 Task: Add a signature Kenneth Davis containing With sincere appreciation and gratitude, Kenneth Davis to email address softage.9@softage.net and add a folder Product development
Action: Mouse moved to (105, 141)
Screenshot: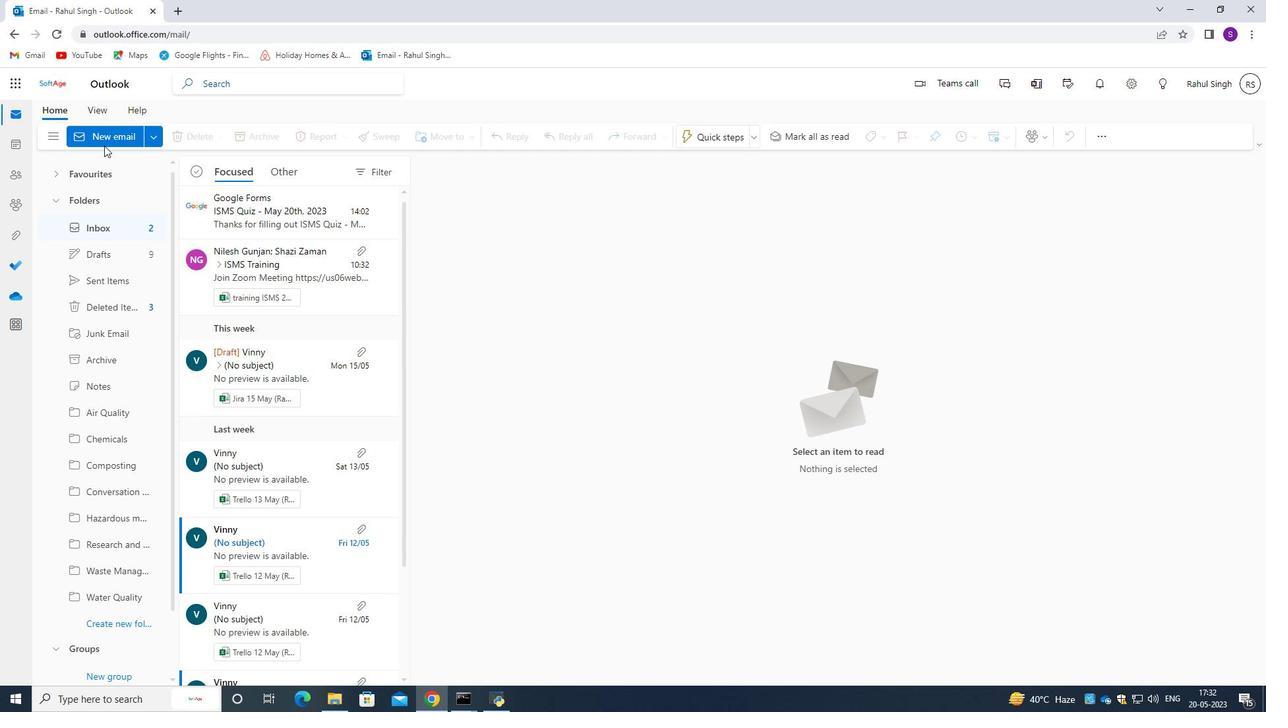 
Action: Mouse pressed left at (105, 141)
Screenshot: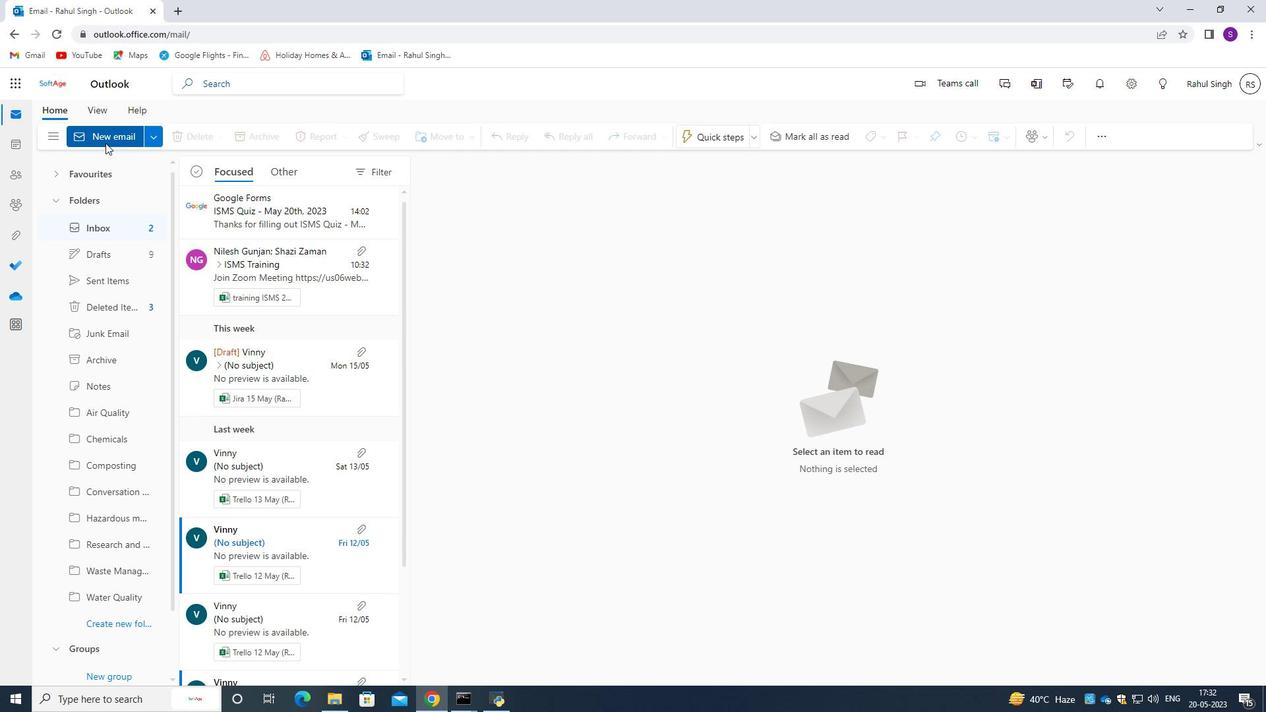 
Action: Mouse moved to (531, 215)
Screenshot: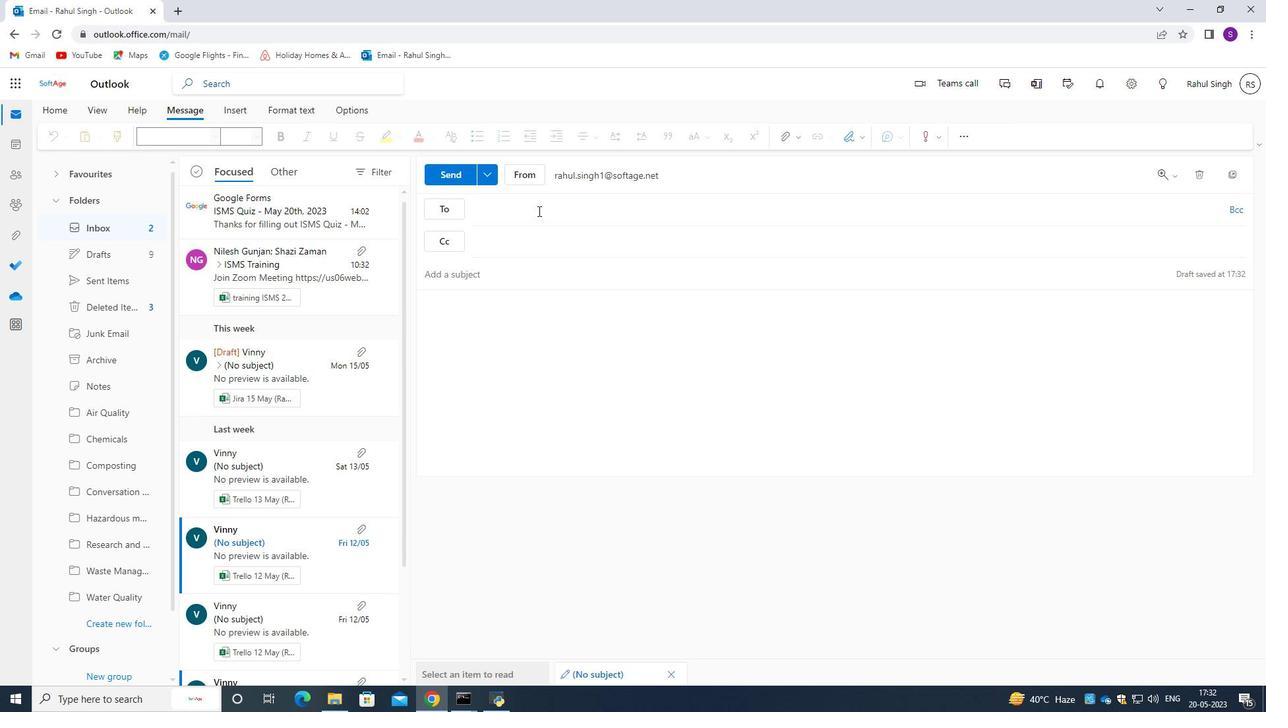 
Action: Mouse pressed left at (531, 215)
Screenshot: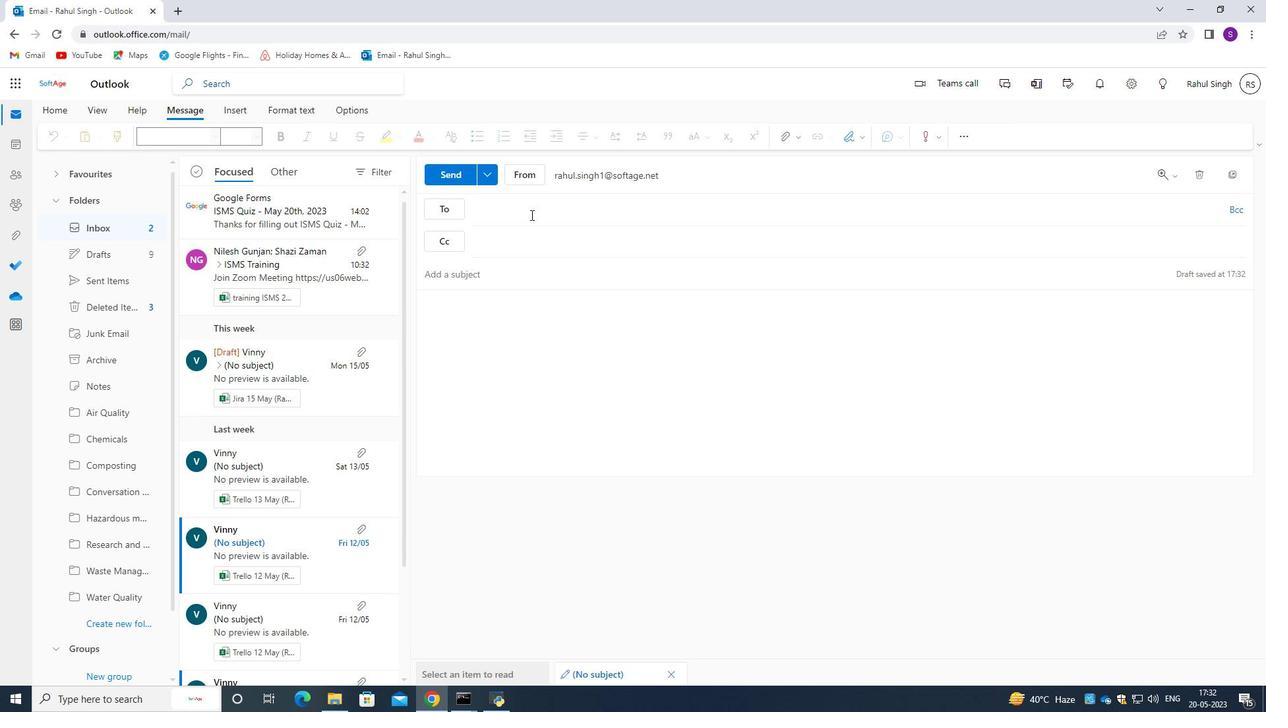 
Action: Mouse moved to (804, 412)
Screenshot: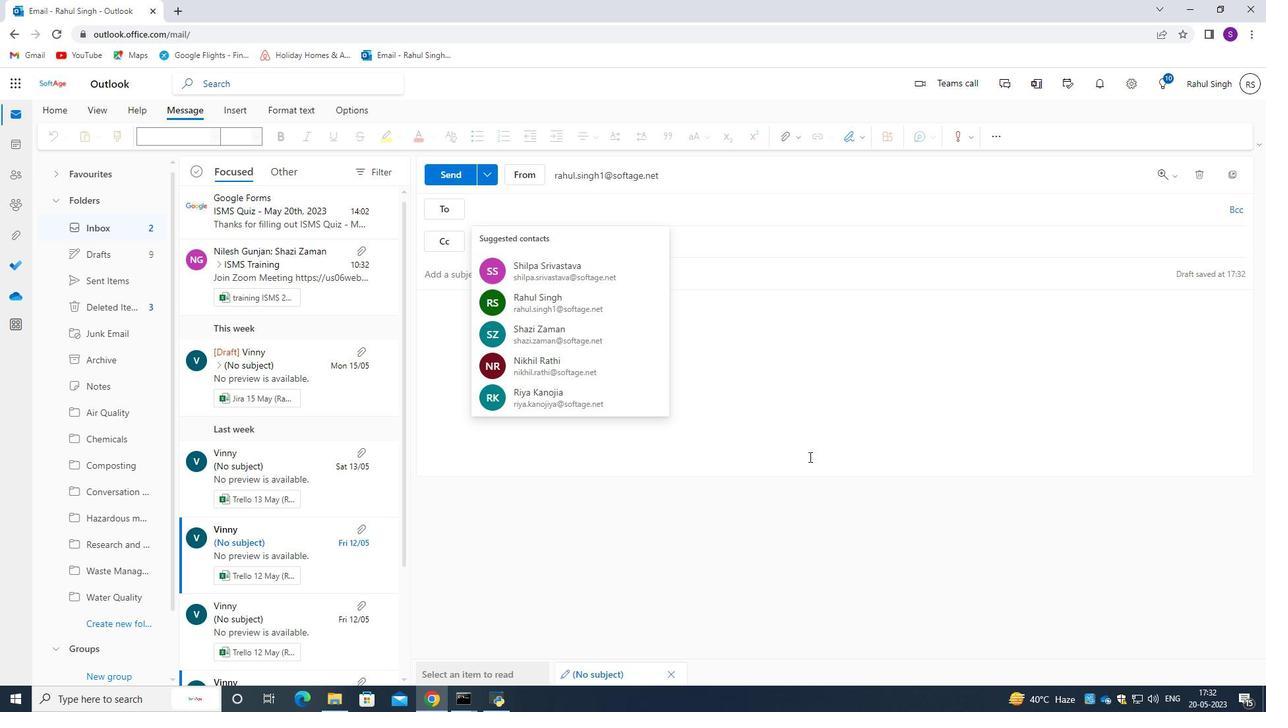 
Action: Mouse pressed left at (804, 412)
Screenshot: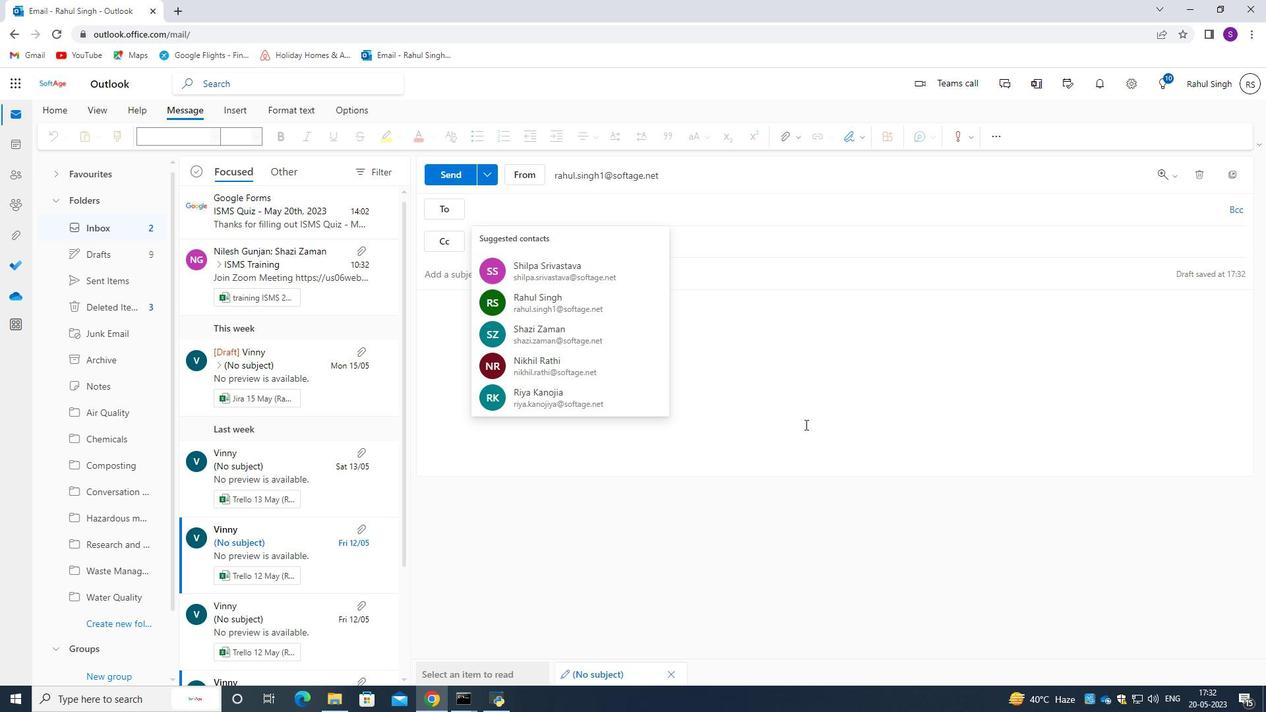 
Action: Mouse moved to (862, 137)
Screenshot: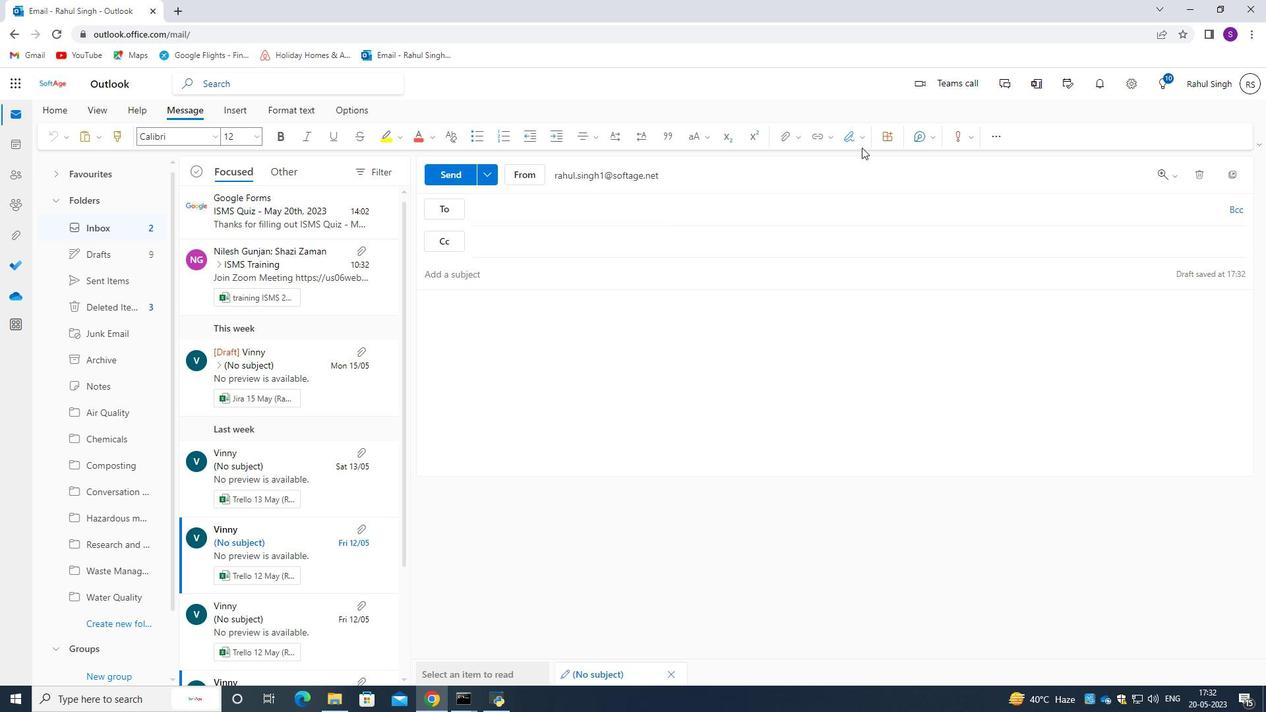 
Action: Mouse pressed left at (862, 137)
Screenshot: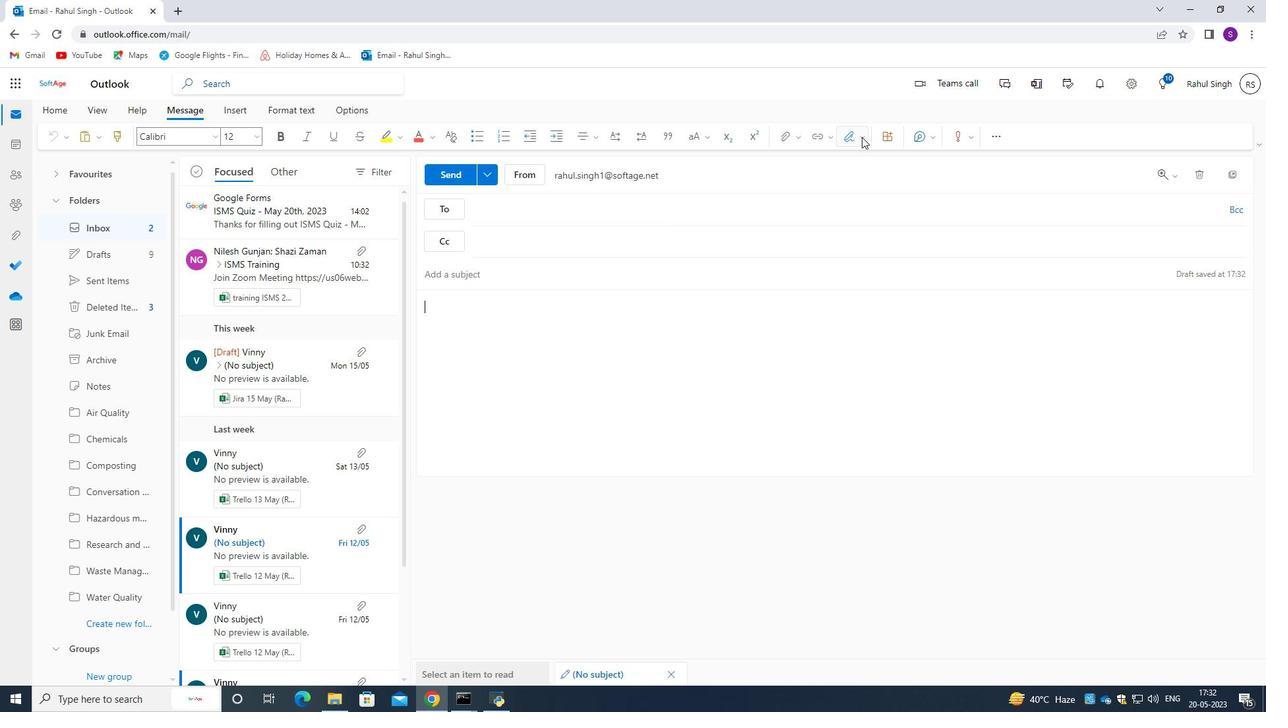 
Action: Mouse moved to (851, 213)
Screenshot: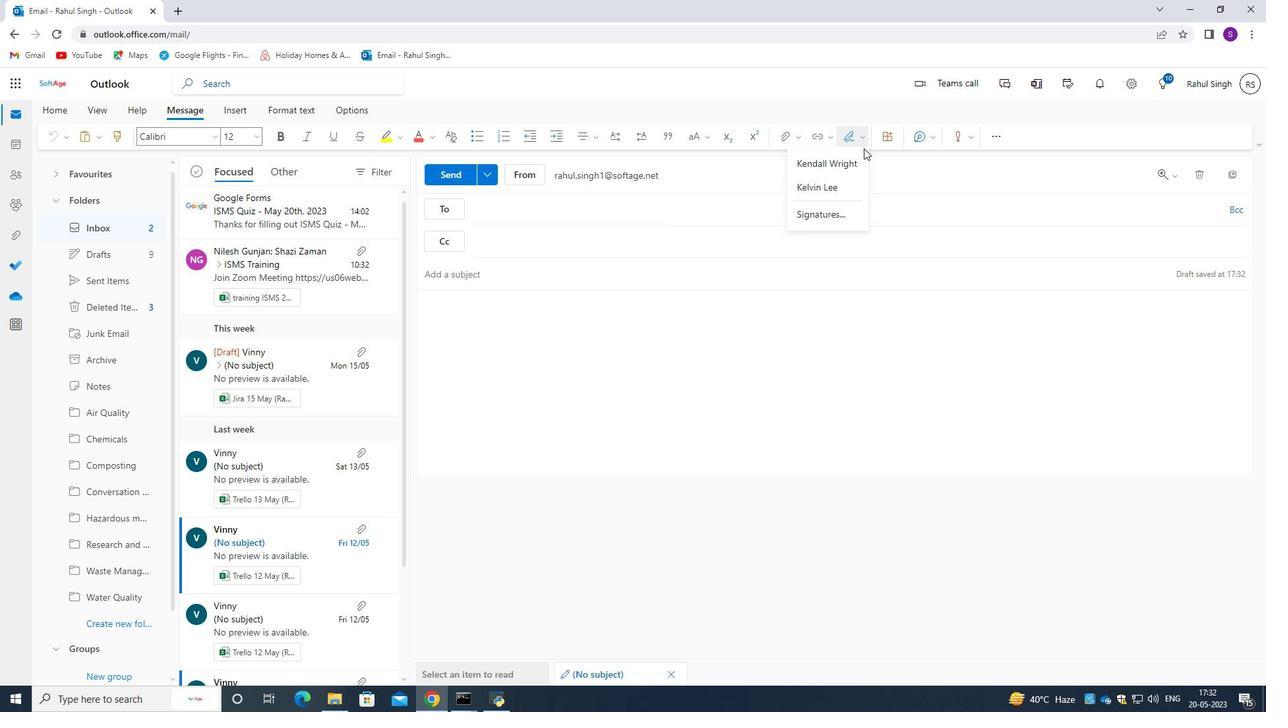 
Action: Mouse pressed left at (851, 213)
Screenshot: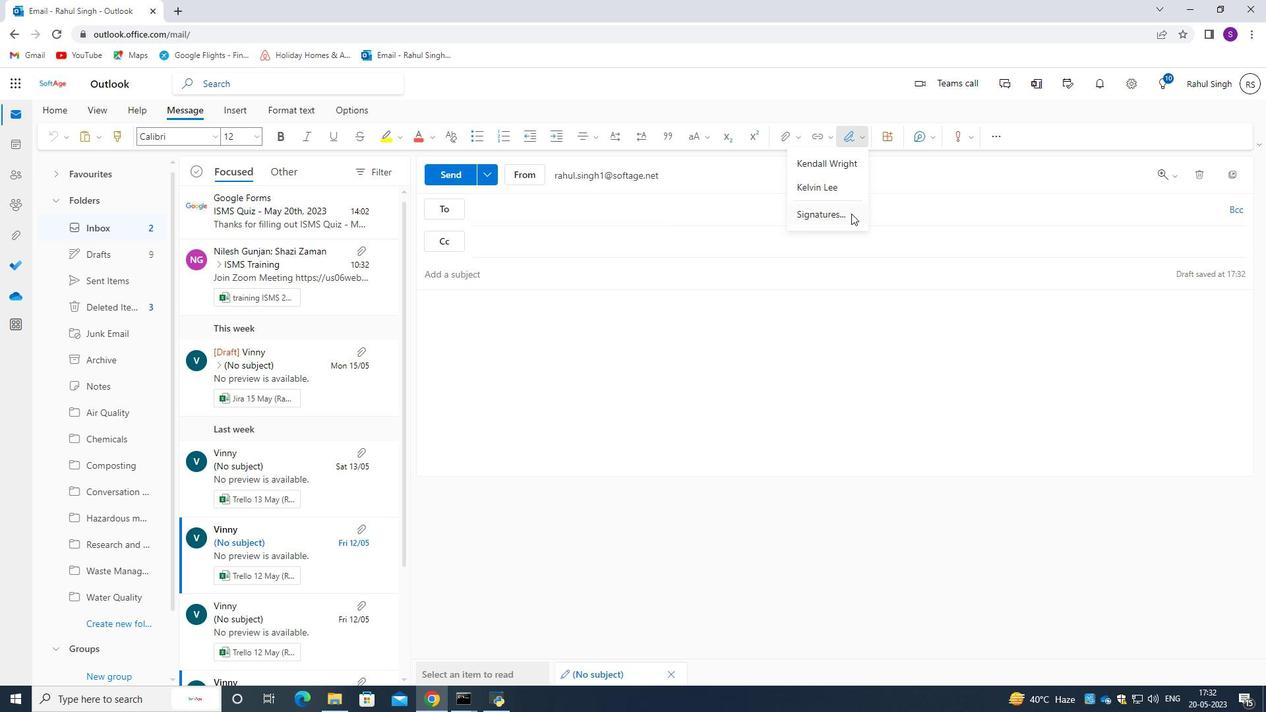 
Action: Mouse moved to (559, 217)
Screenshot: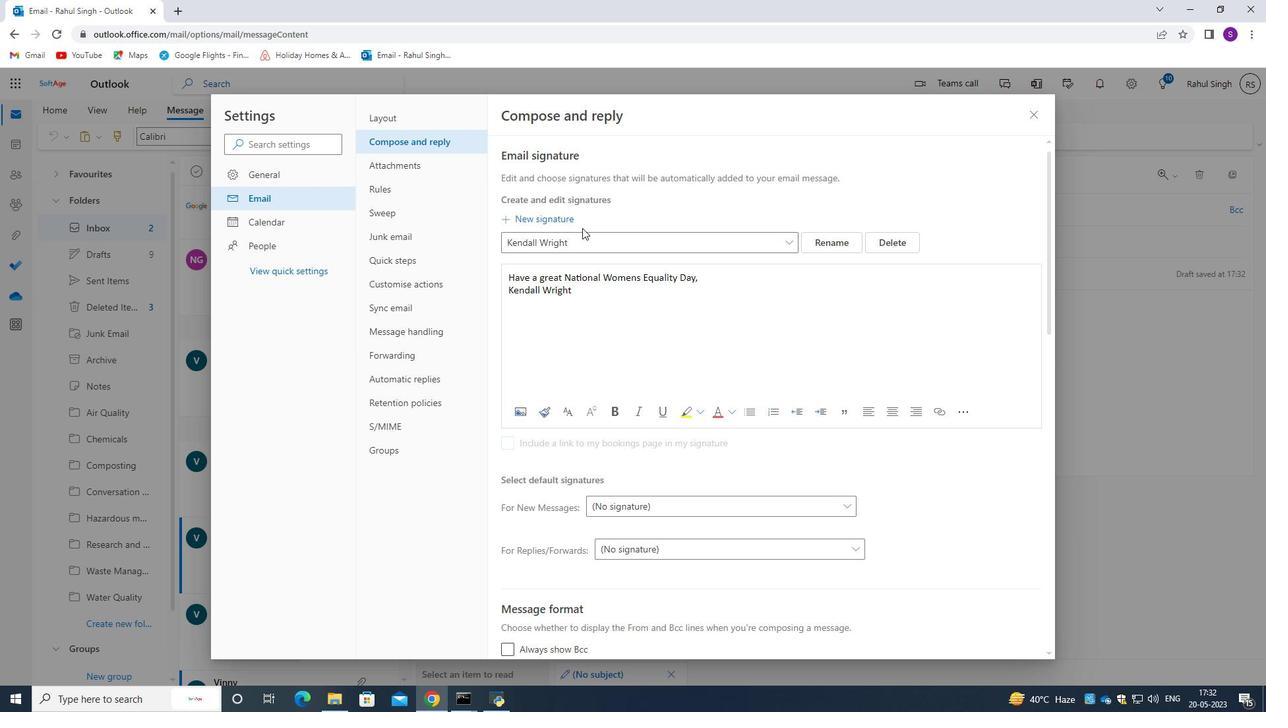 
Action: Mouse pressed left at (559, 217)
Screenshot: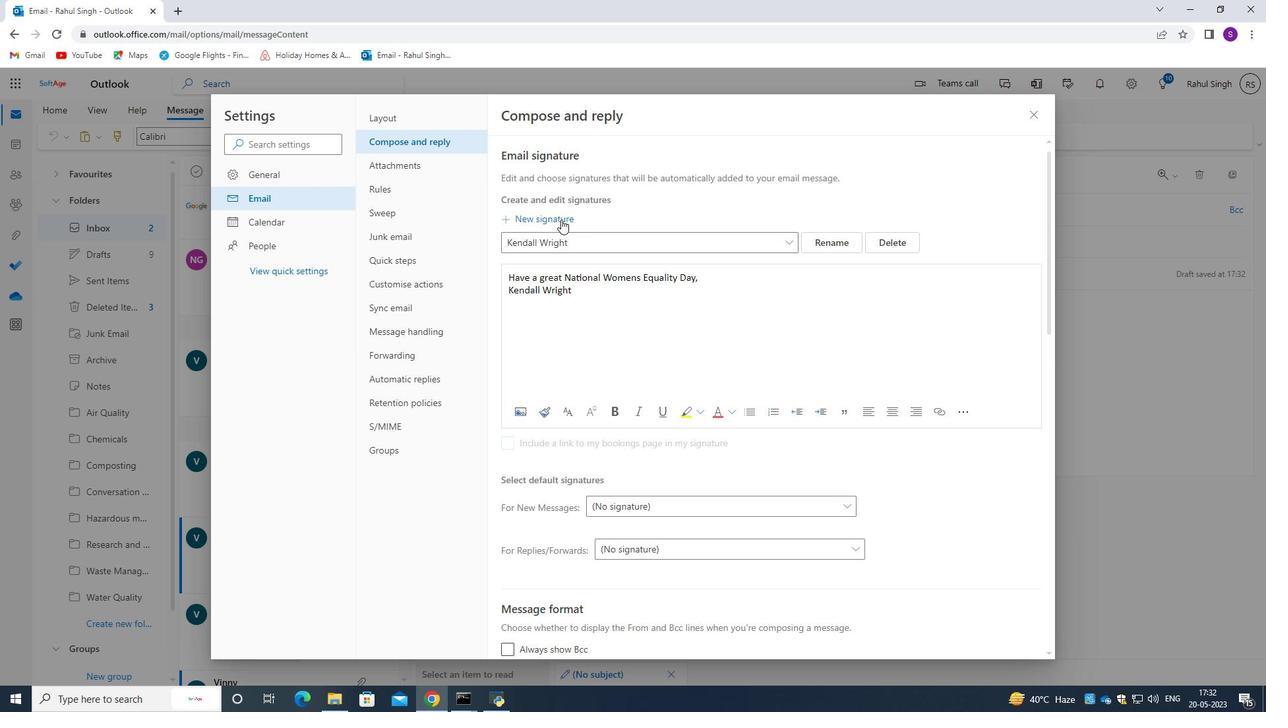 
Action: Mouse moved to (555, 247)
Screenshot: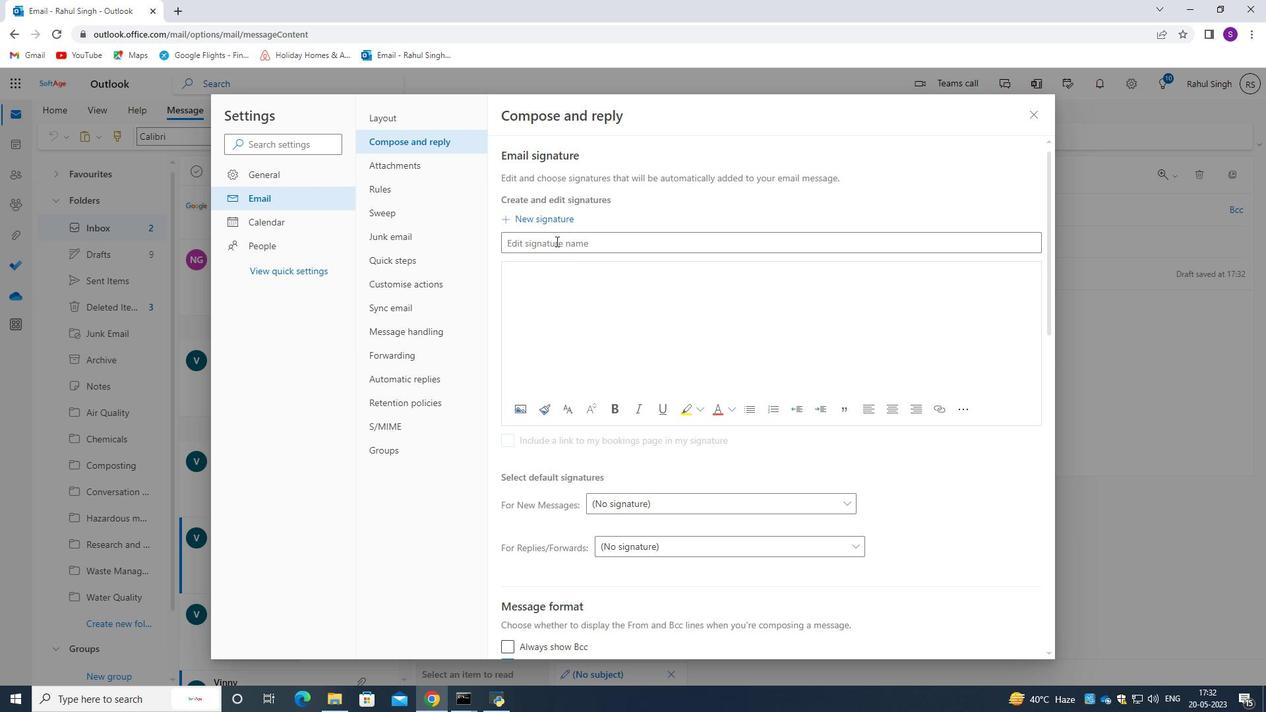 
Action: Mouse pressed left at (555, 247)
Screenshot: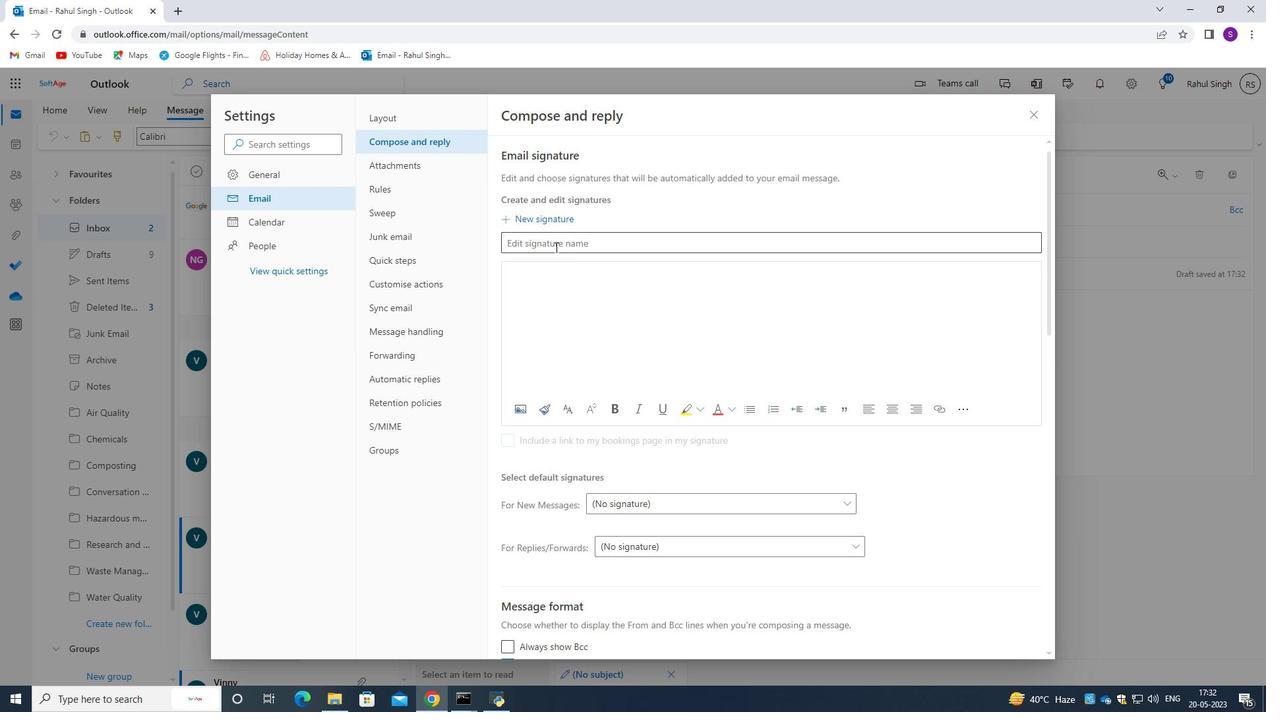 
Action: Key pressed <Key.caps_lock>K<Key.caps_lock>ennet<Key.space><Key.caps_lock>D<Key.caps_lock>avis<Key.space>
Screenshot: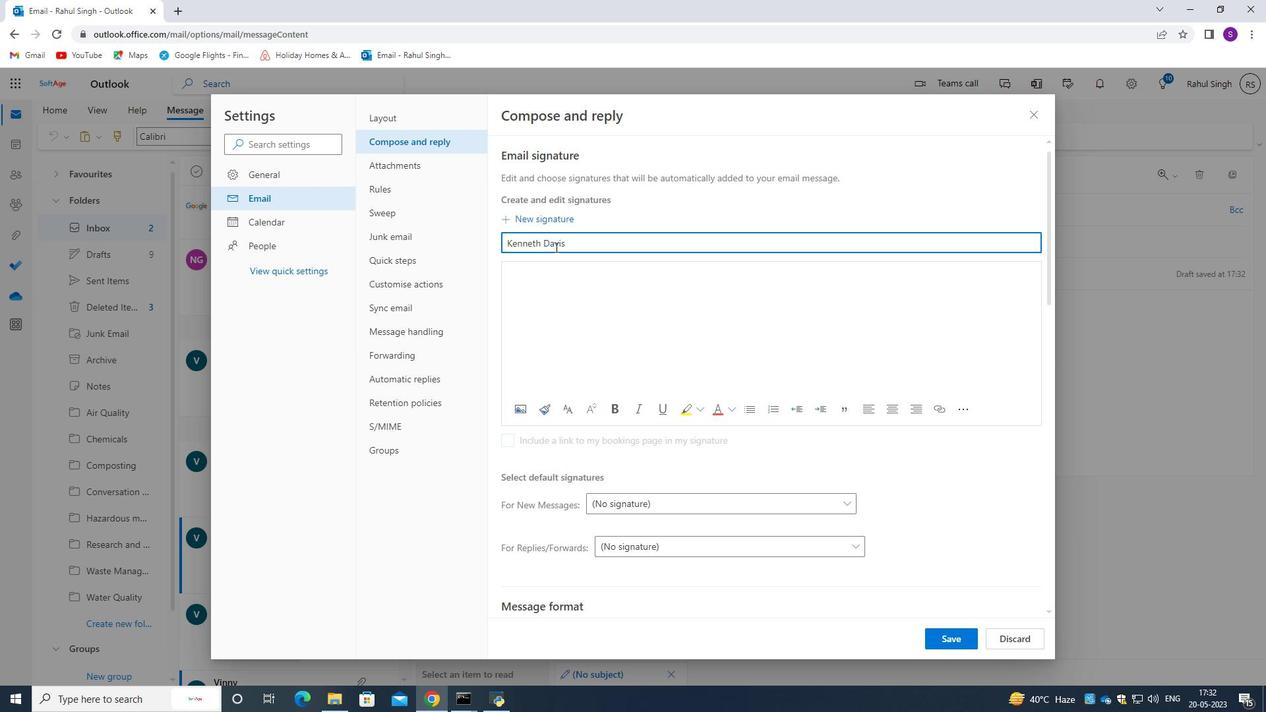 
Action: Mouse scrolled (555, 248) with delta (0, 0)
Screenshot: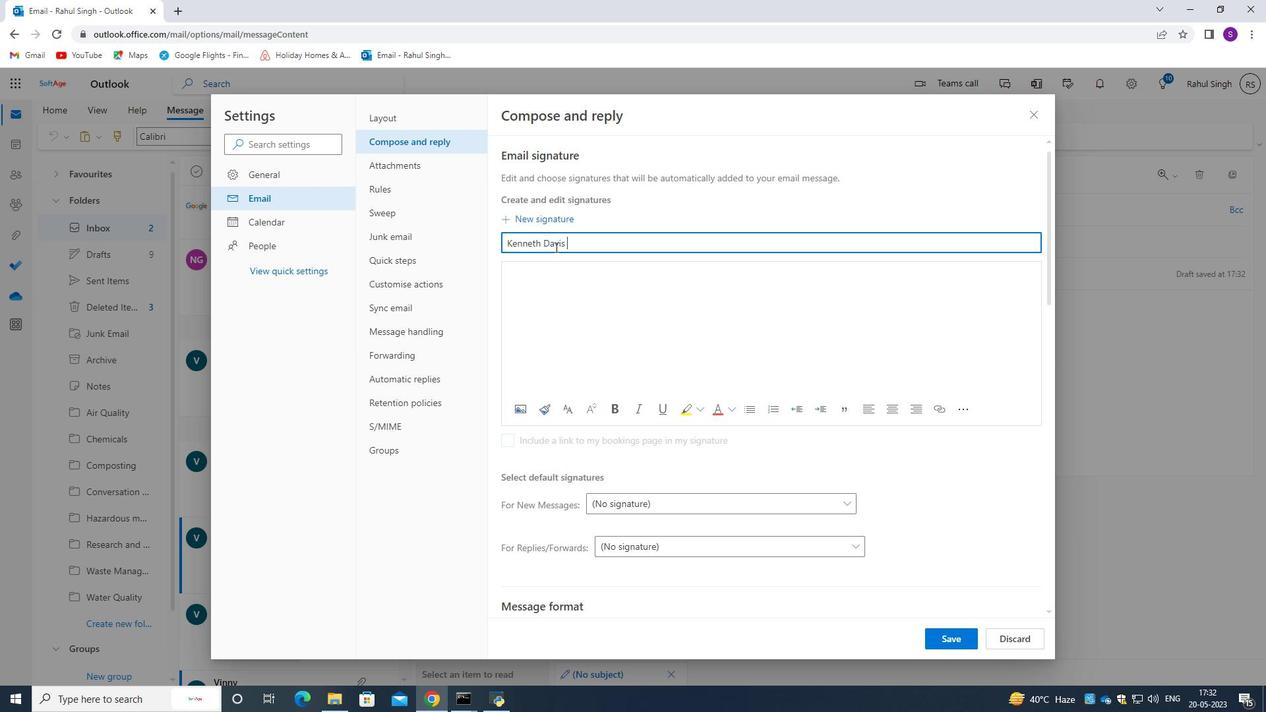 
Action: Mouse moved to (553, 267)
Screenshot: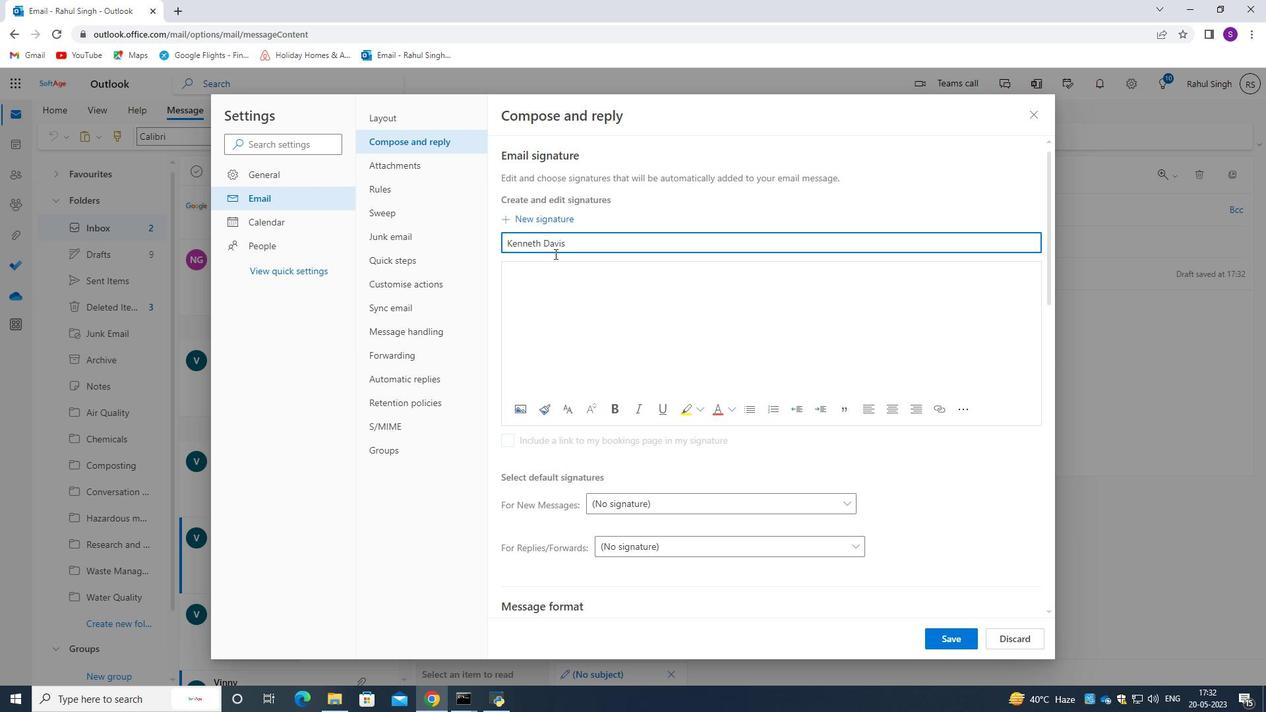 
Action: Mouse pressed left at (553, 267)
Screenshot: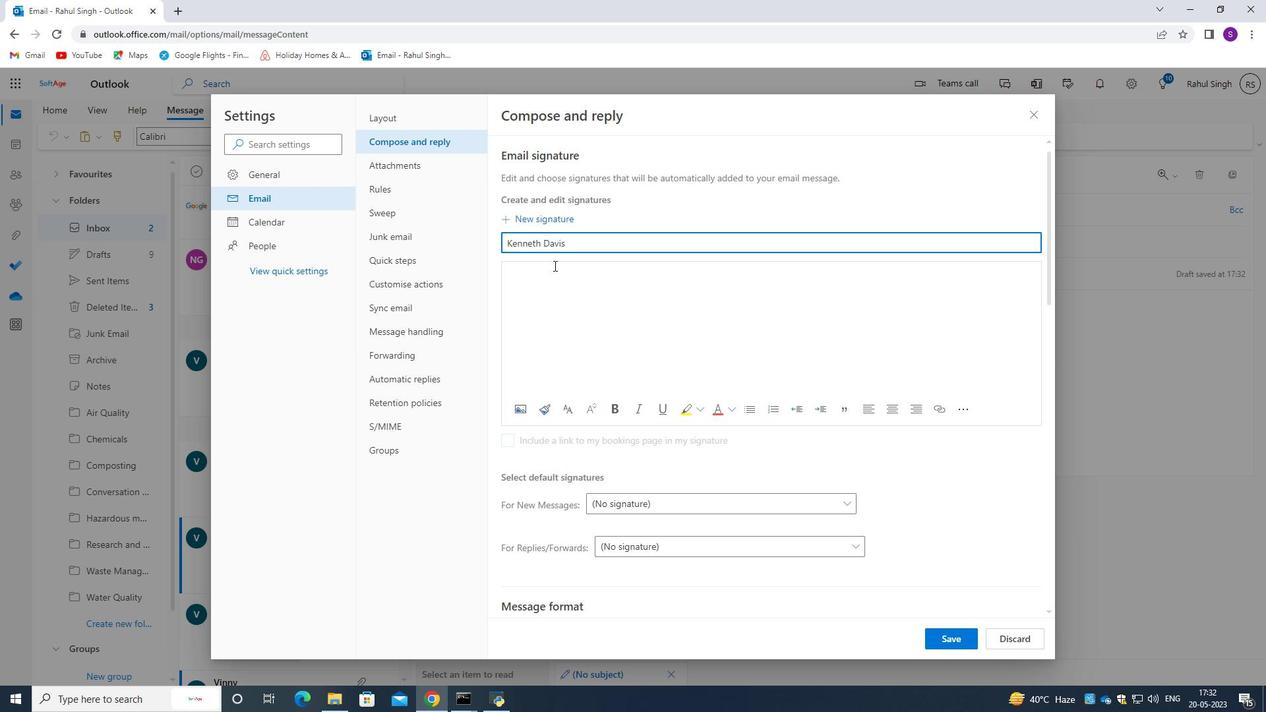 
Action: Key pressed <Key.caps_lock>S<Key.caps_lock>incere<Key.backspace><Key.backspace>re<Key.space><Key.caps_lock>A<Key.backspace><Key.caps_lock>appe<Key.backspace>reciation<Key.space>and<Key.space>gratitude.<Key.backspace>,<Key.enter><Key.caps_lock>D<Key.caps_lock>e<Key.backspace><Key.backspace><Key.caps_lock>K<Key.caps_lock>enneth<Key.space><Key.caps_lock>D<Key.caps_lock>avis
Screenshot: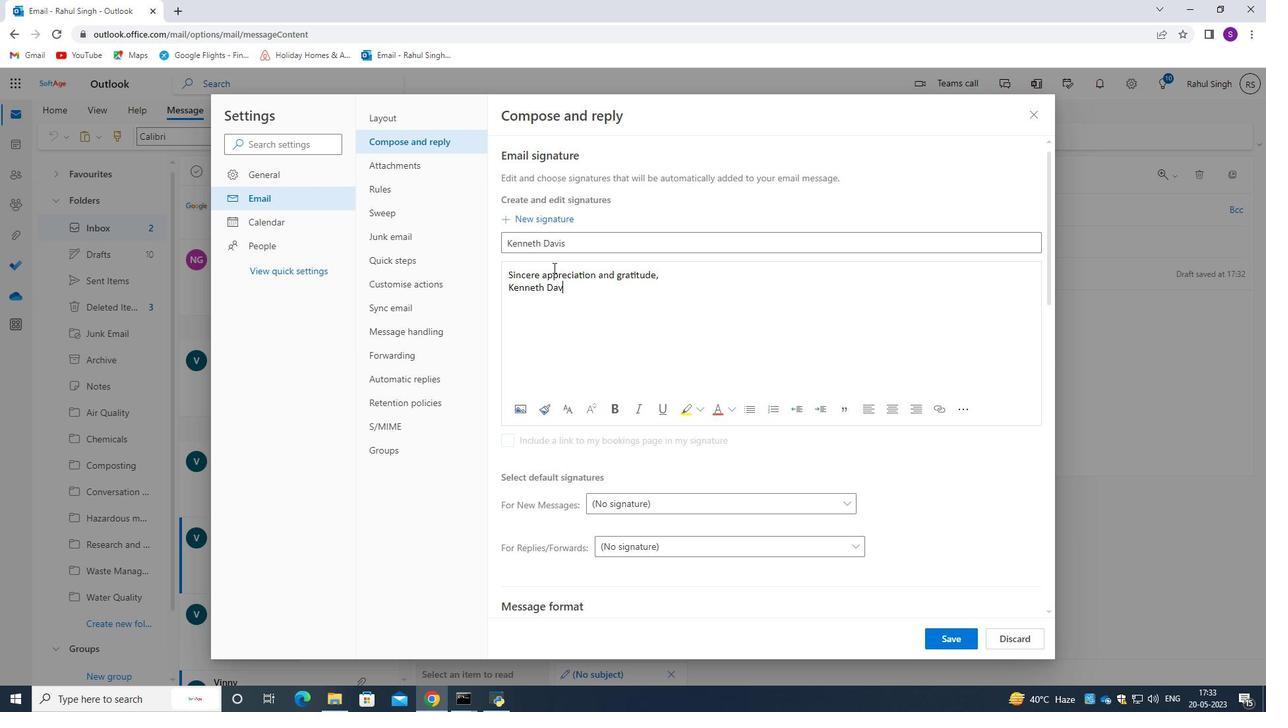 
Action: Mouse moved to (697, 357)
Screenshot: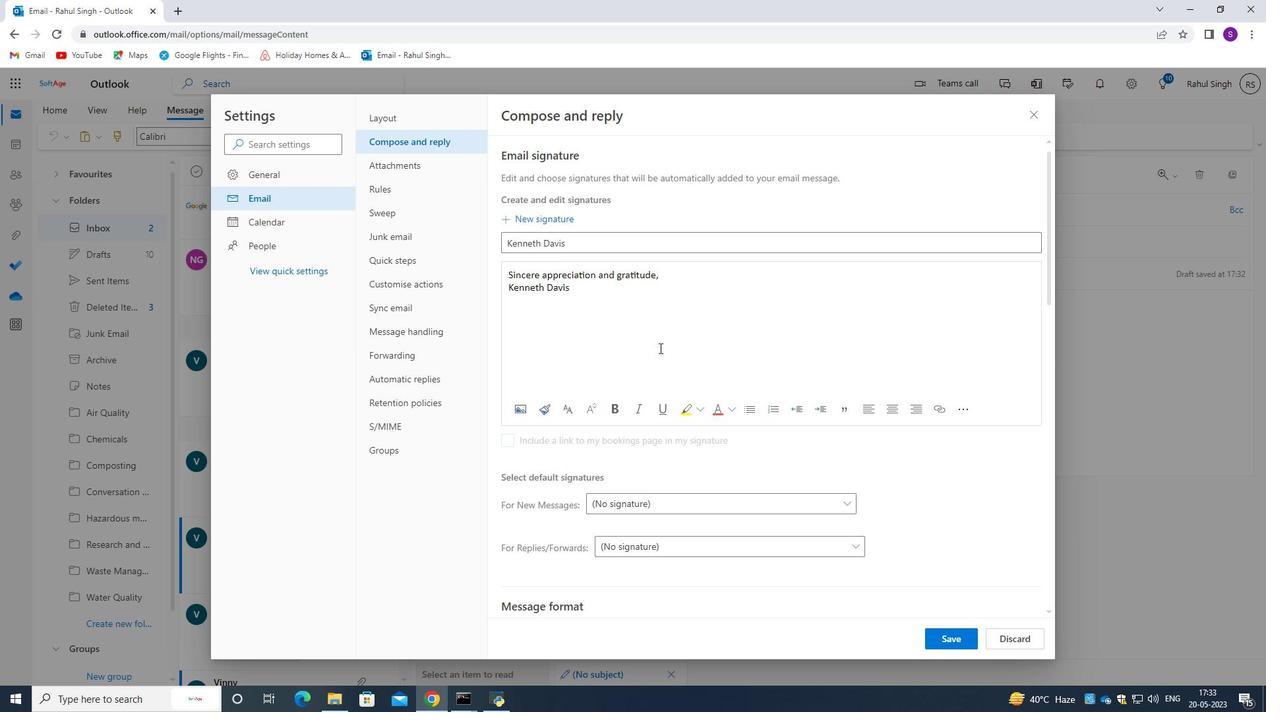 
Action: Mouse scrolled (697, 356) with delta (0, 0)
Screenshot: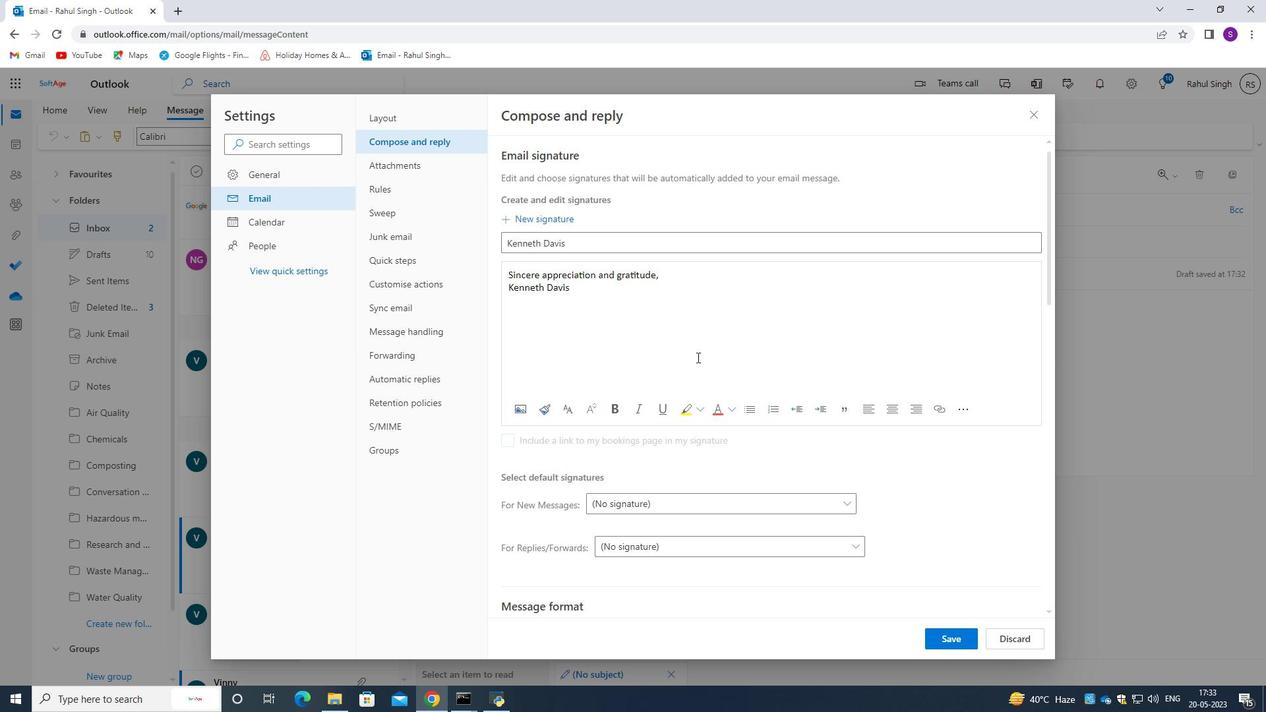 
Action: Mouse moved to (954, 643)
Screenshot: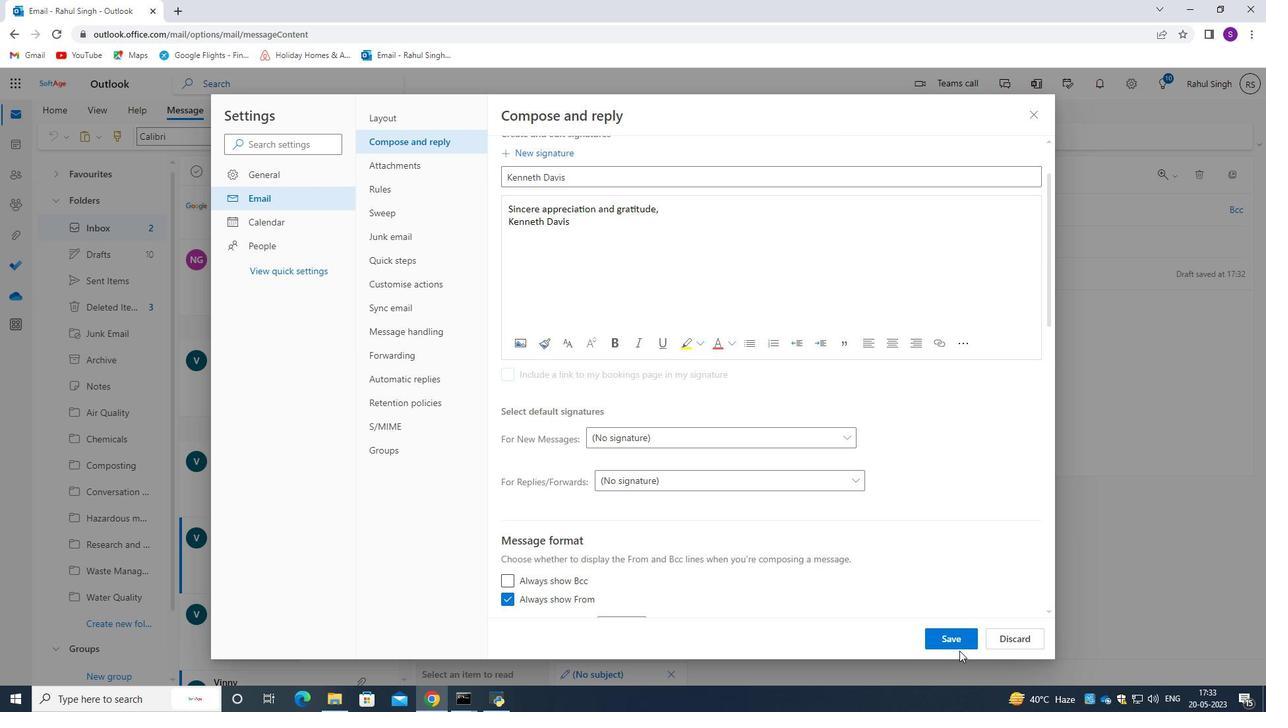 
Action: Mouse pressed left at (954, 643)
Screenshot: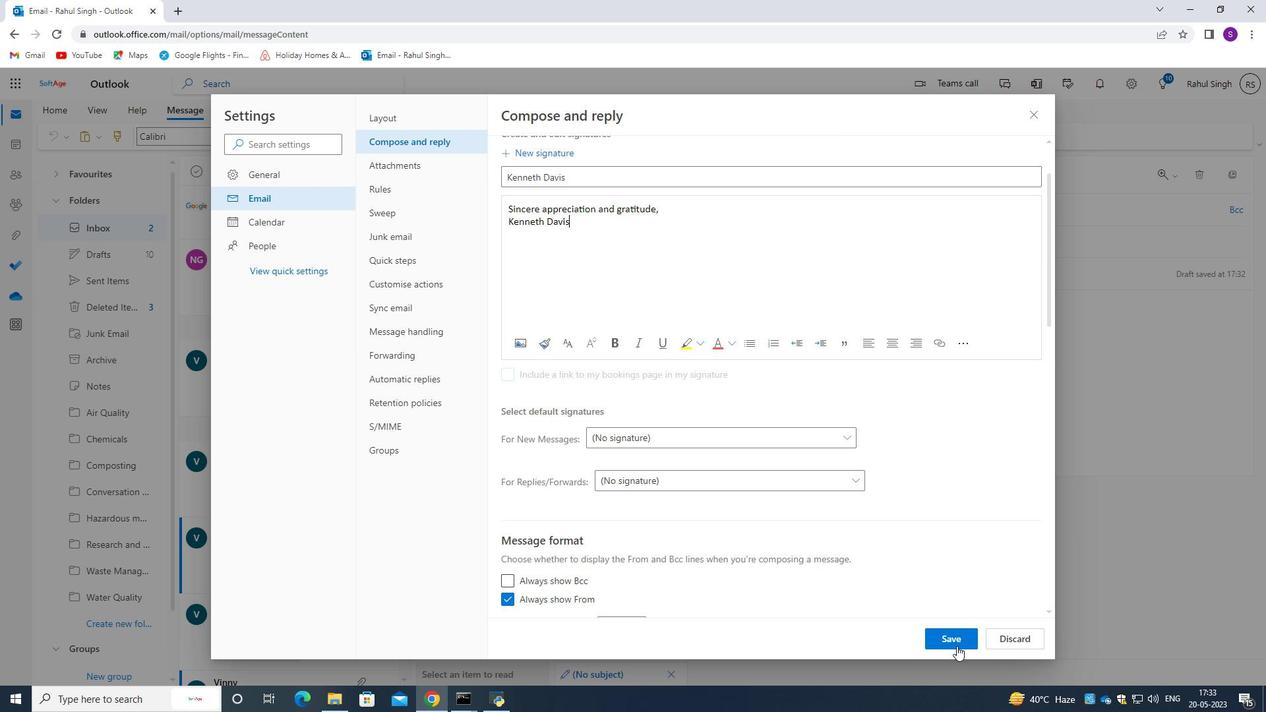 
Action: Mouse moved to (692, 277)
Screenshot: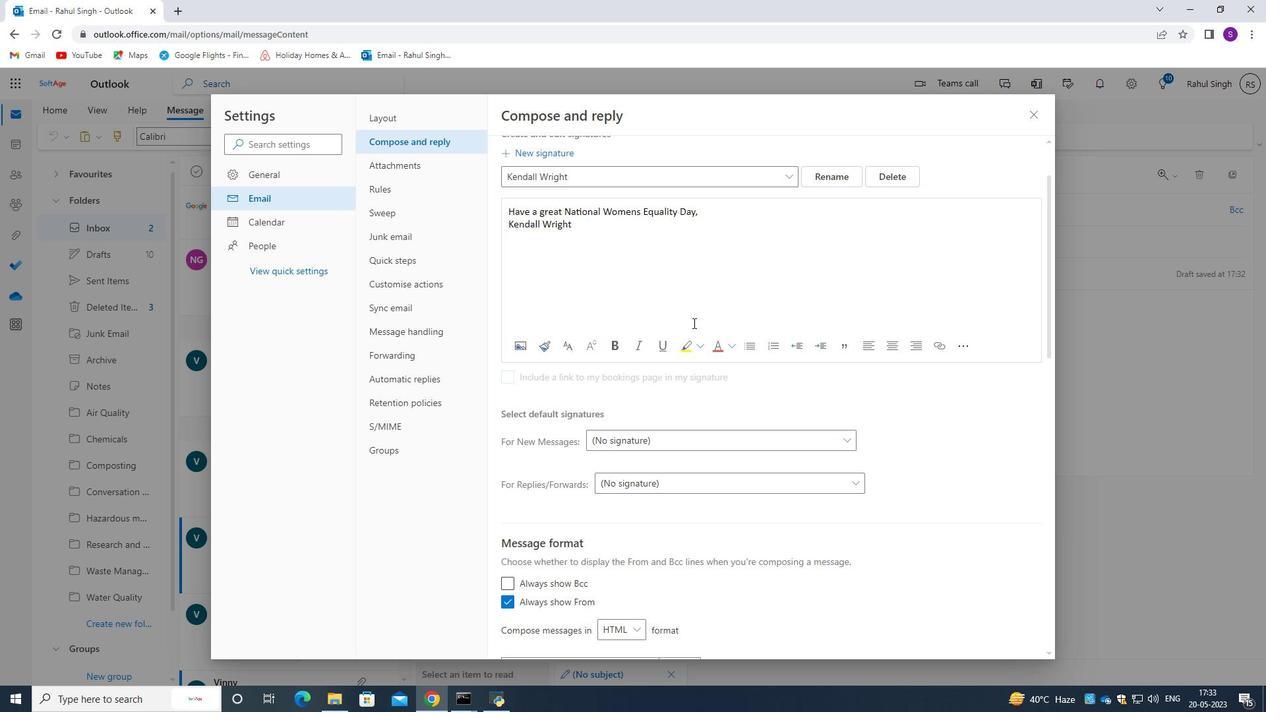 
Action: Mouse scrolled (692, 277) with delta (0, 0)
Screenshot: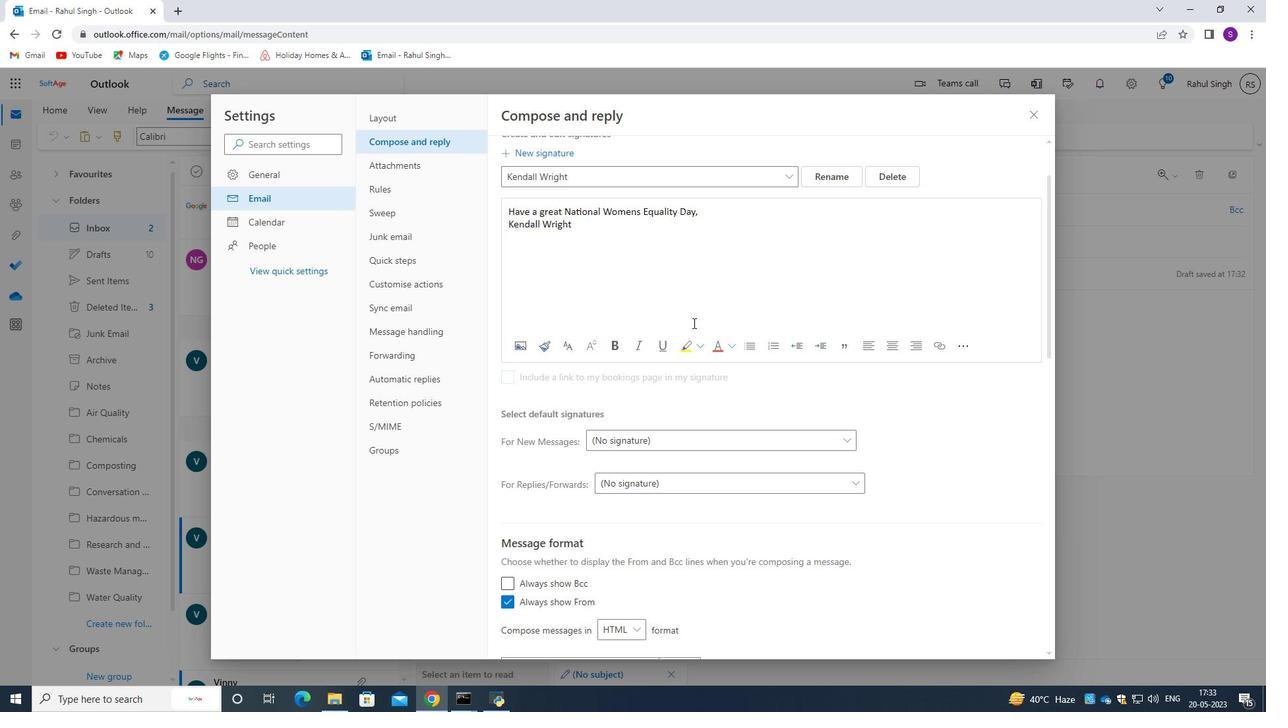 
Action: Mouse scrolled (692, 277) with delta (0, 0)
Screenshot: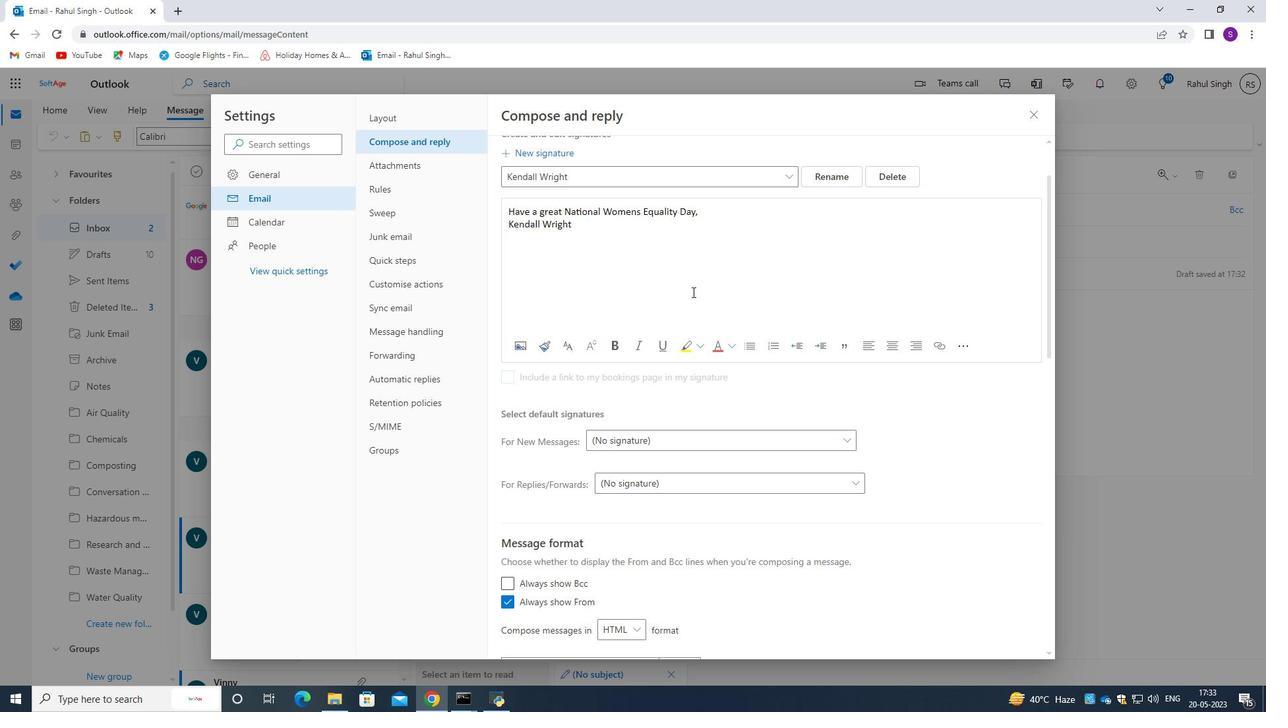 
Action: Mouse moved to (1043, 113)
Screenshot: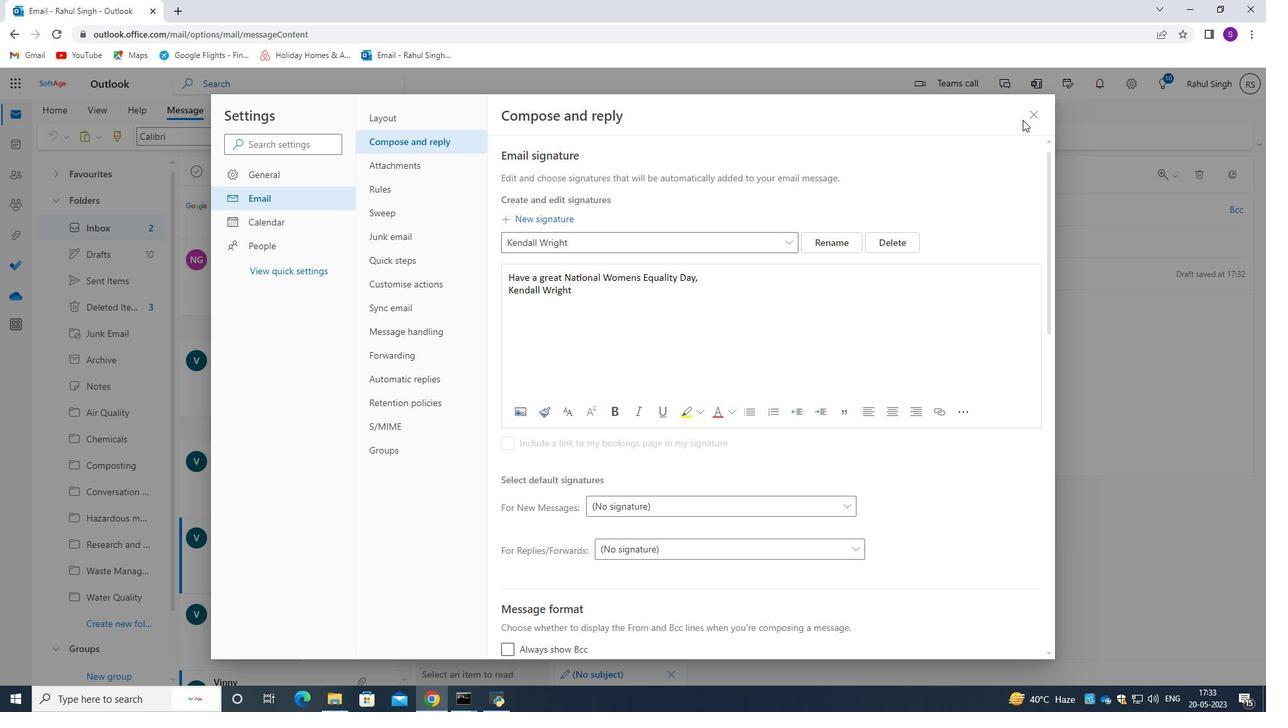 
Action: Mouse pressed left at (1043, 113)
Screenshot: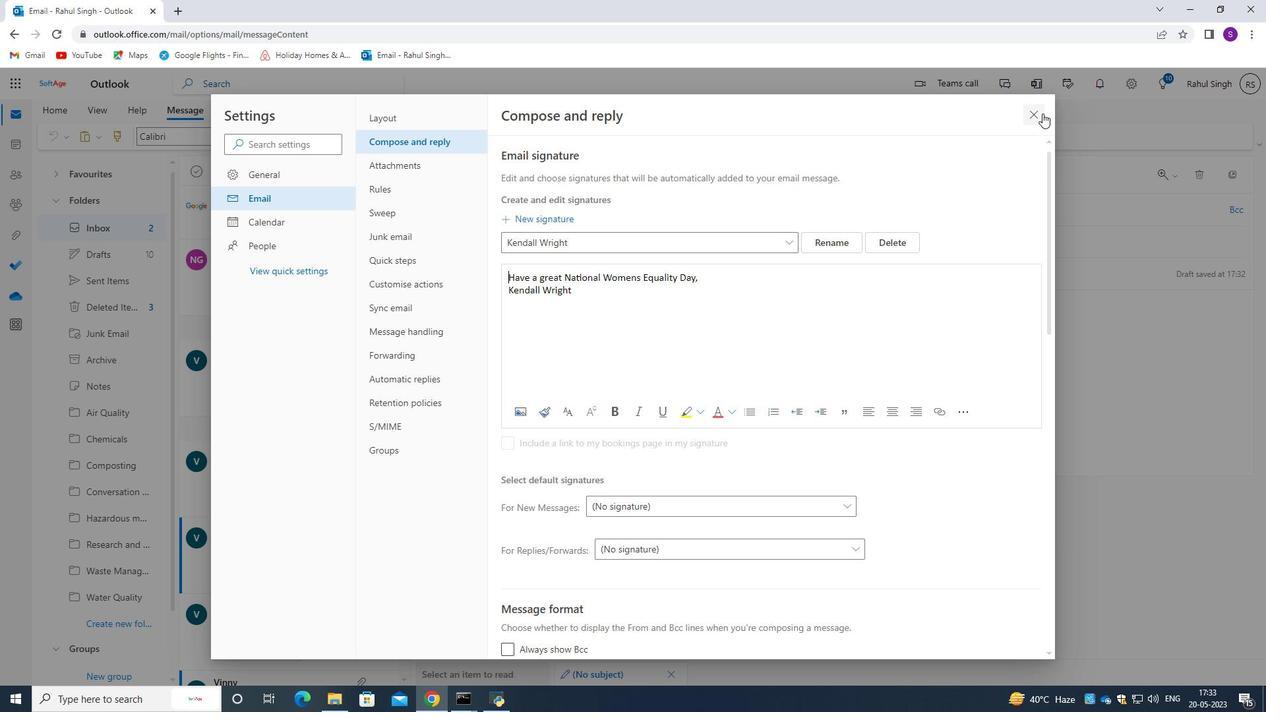 
Action: Mouse moved to (863, 144)
Screenshot: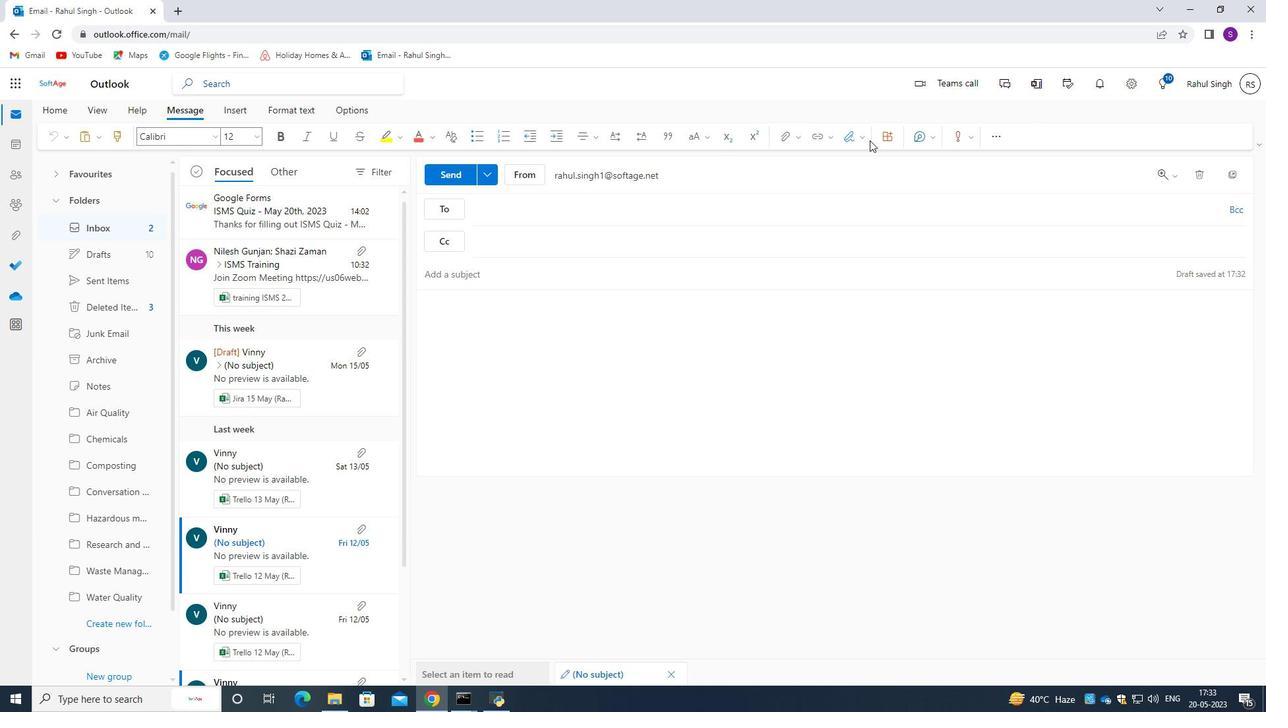 
Action: Mouse pressed left at (863, 144)
Screenshot: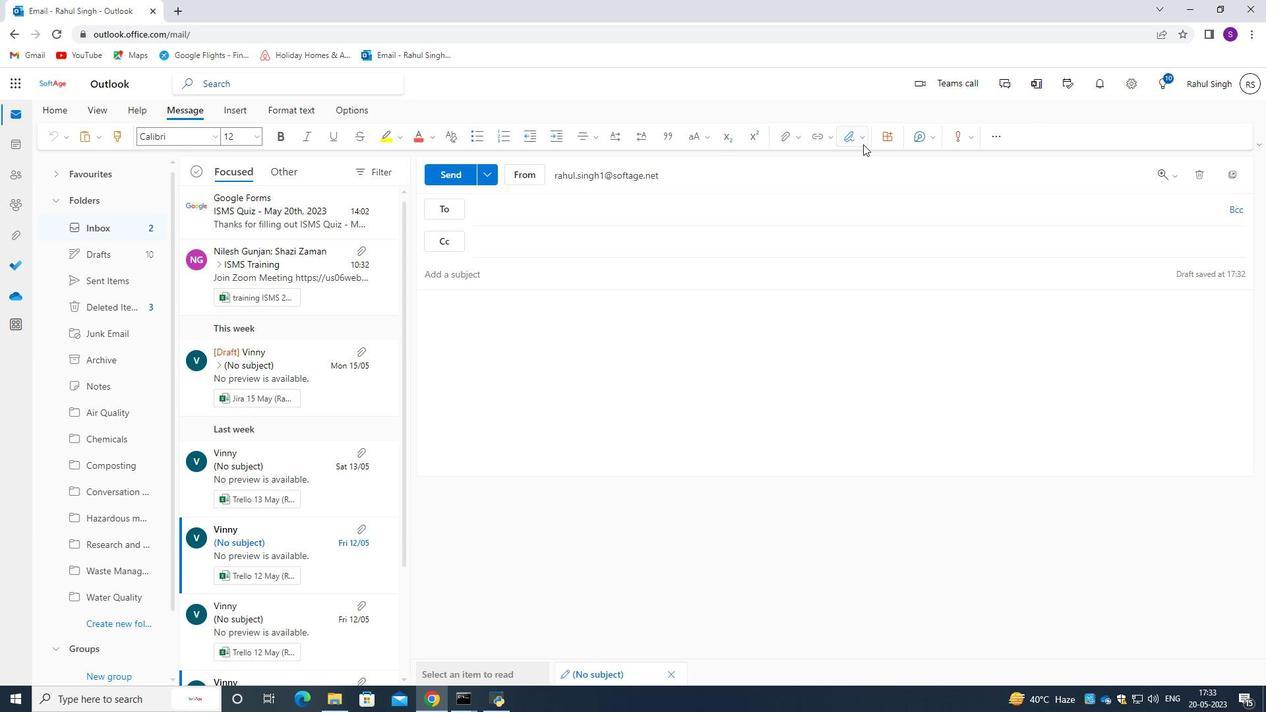 
Action: Mouse moved to (853, 206)
Screenshot: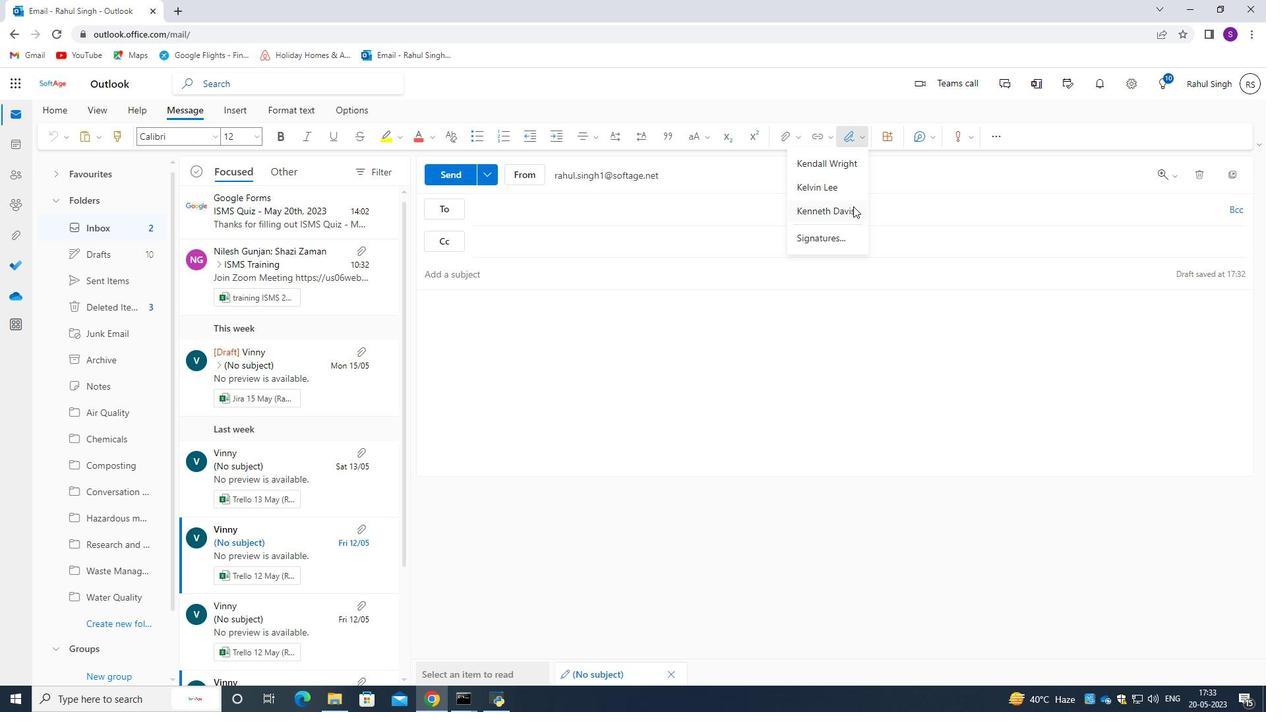 
Action: Mouse pressed left at (853, 206)
Screenshot: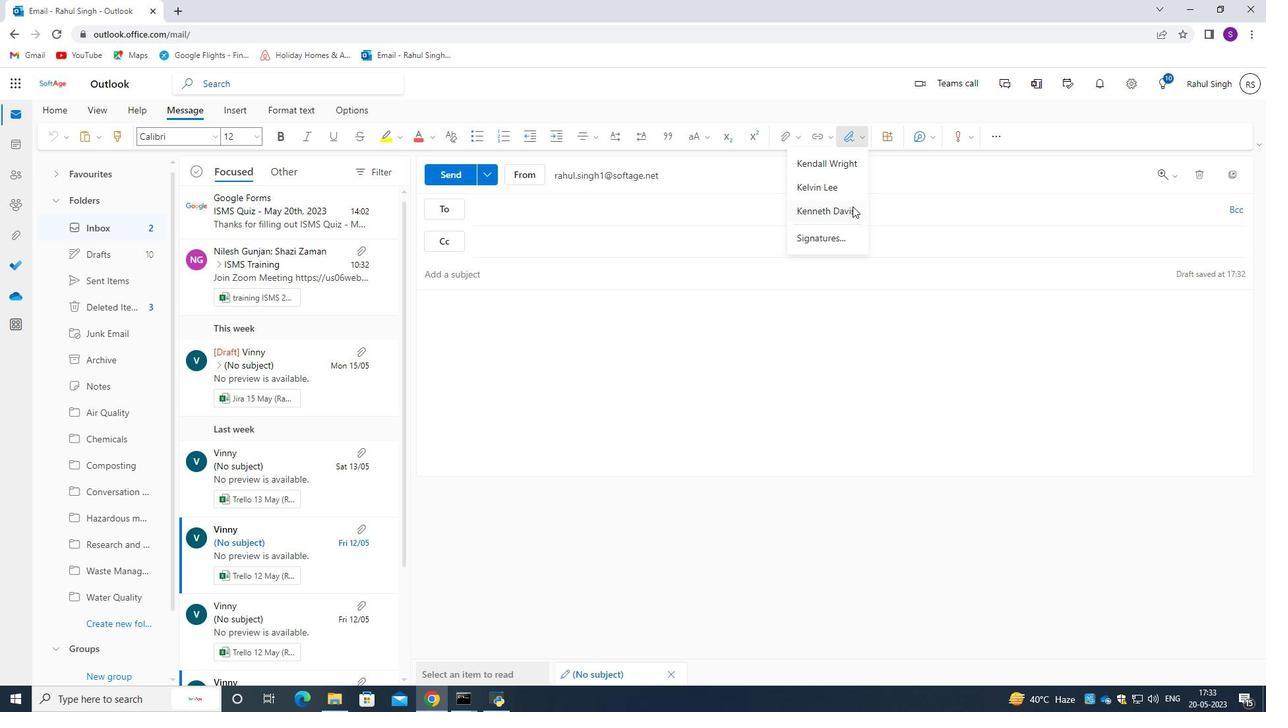 
Action: Mouse moved to (533, 209)
Screenshot: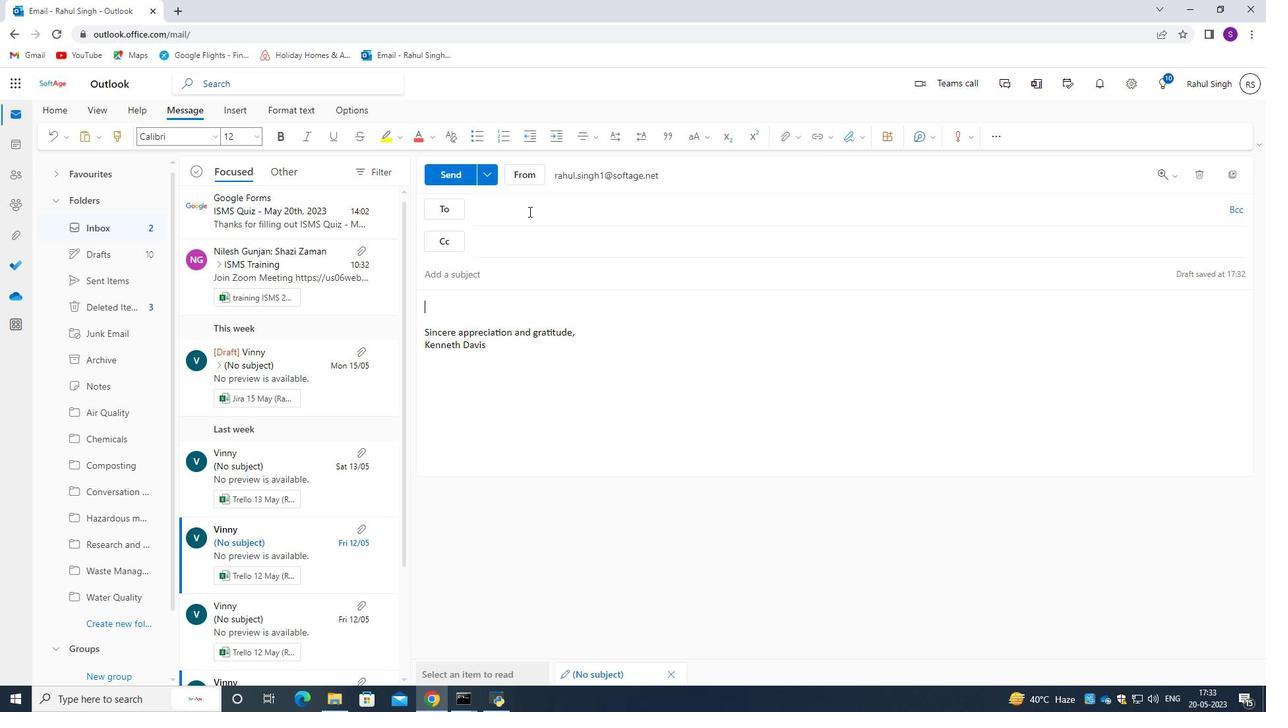 
Action: Mouse pressed left at (533, 209)
Screenshot: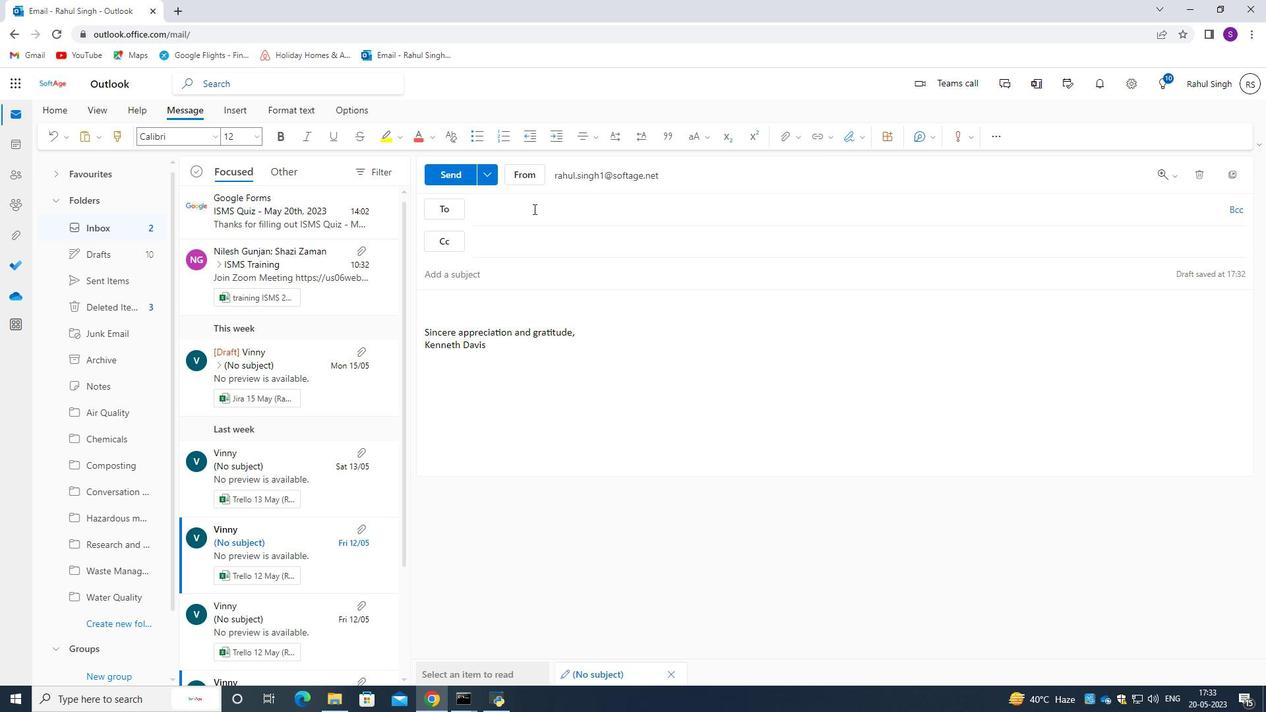
Action: Key pressed softage.9<Key.shift>@softage.net
Screenshot: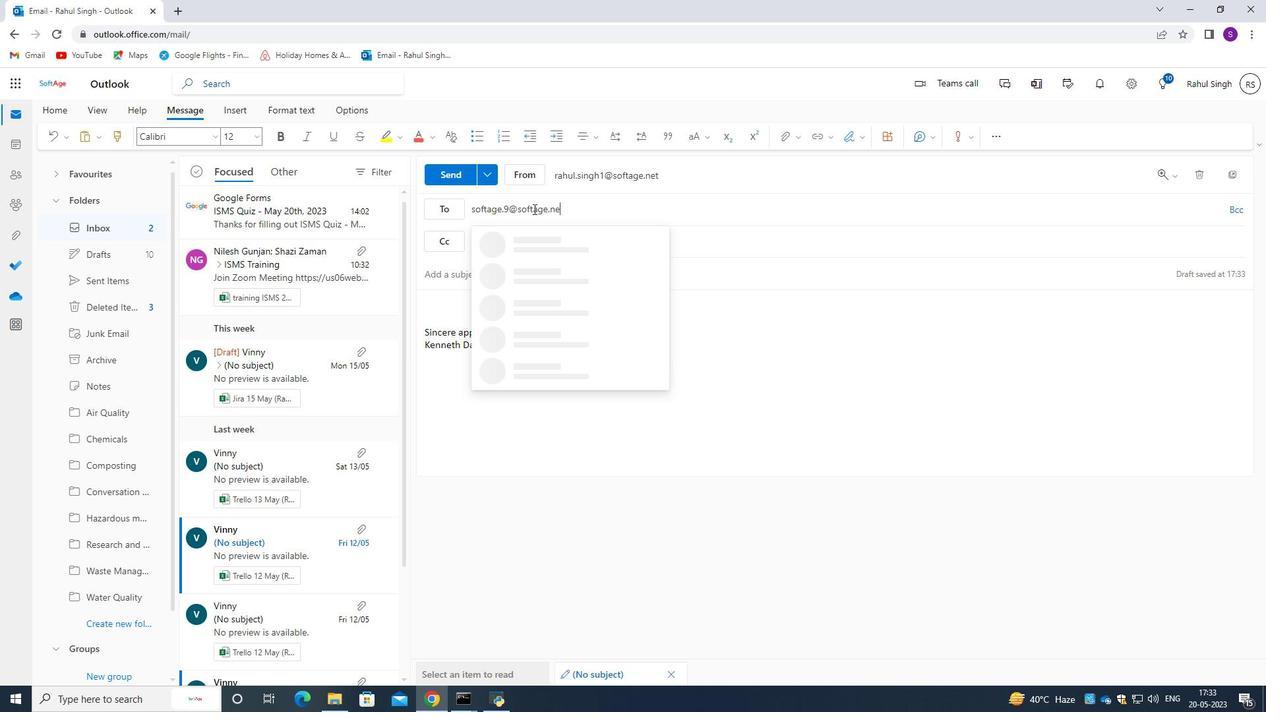 
Action: Mouse moved to (535, 249)
Screenshot: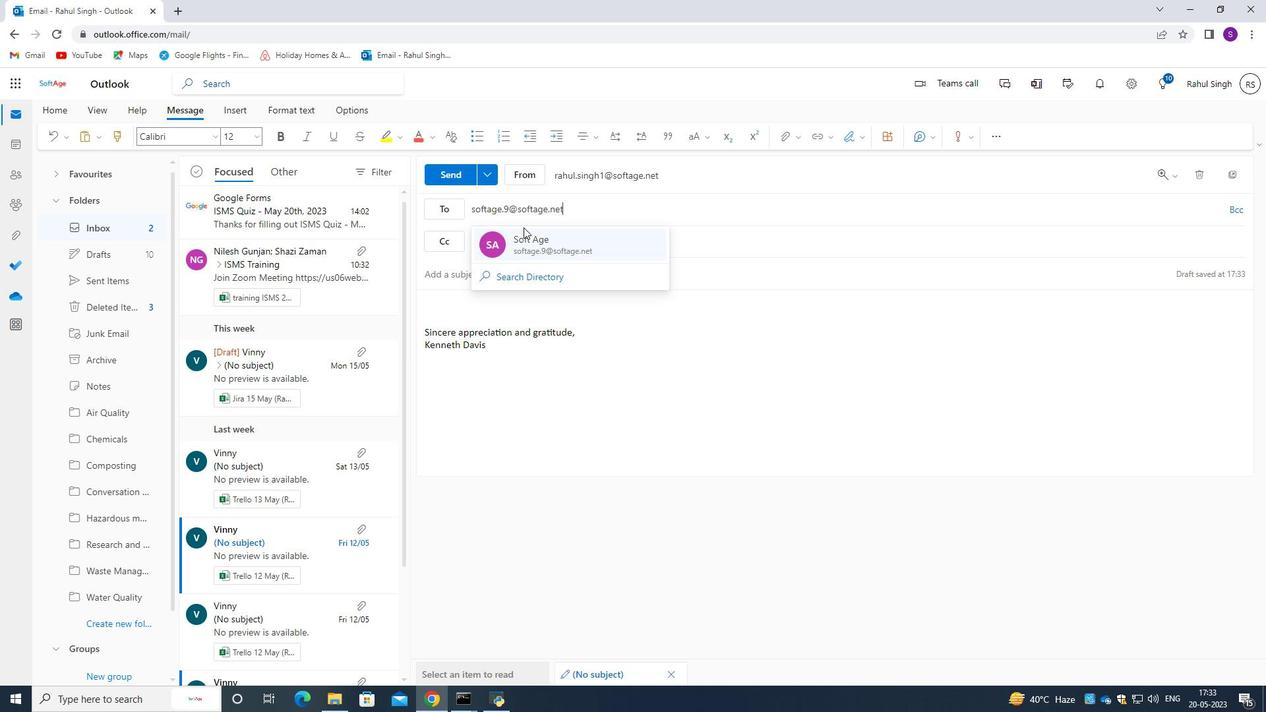 
Action: Mouse pressed left at (535, 249)
Screenshot: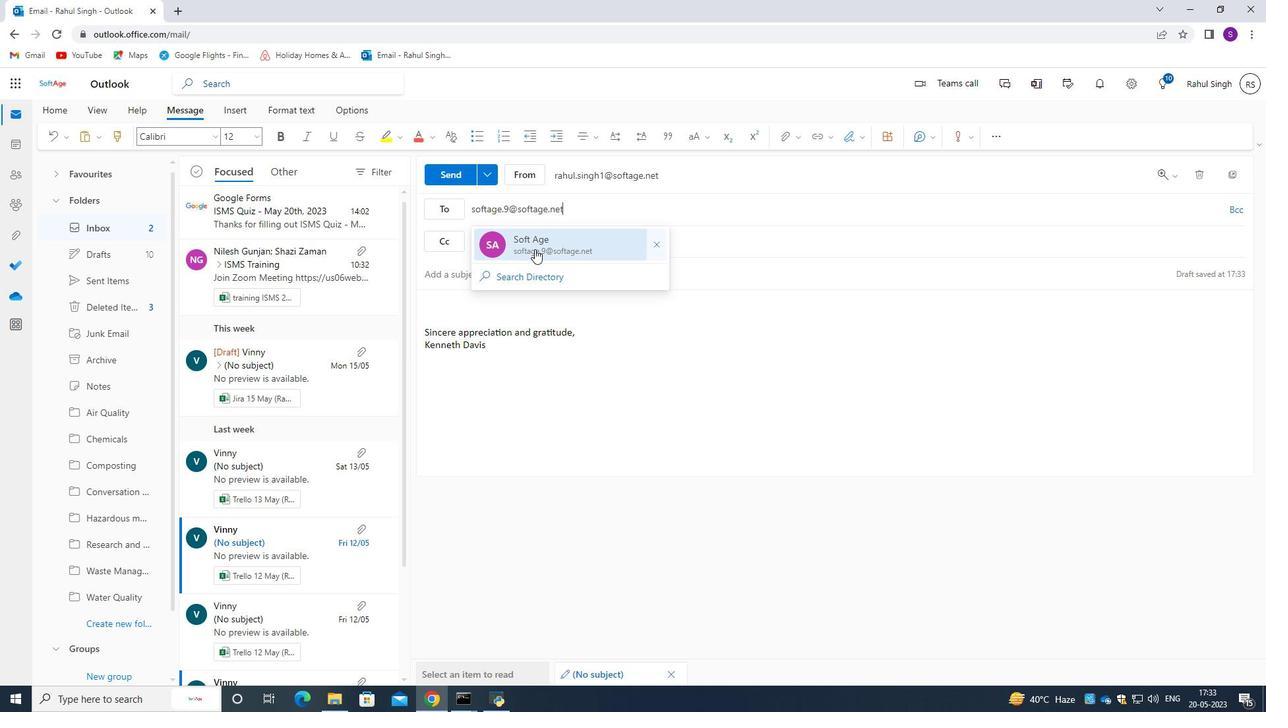 
Action: Mouse moved to (131, 622)
Screenshot: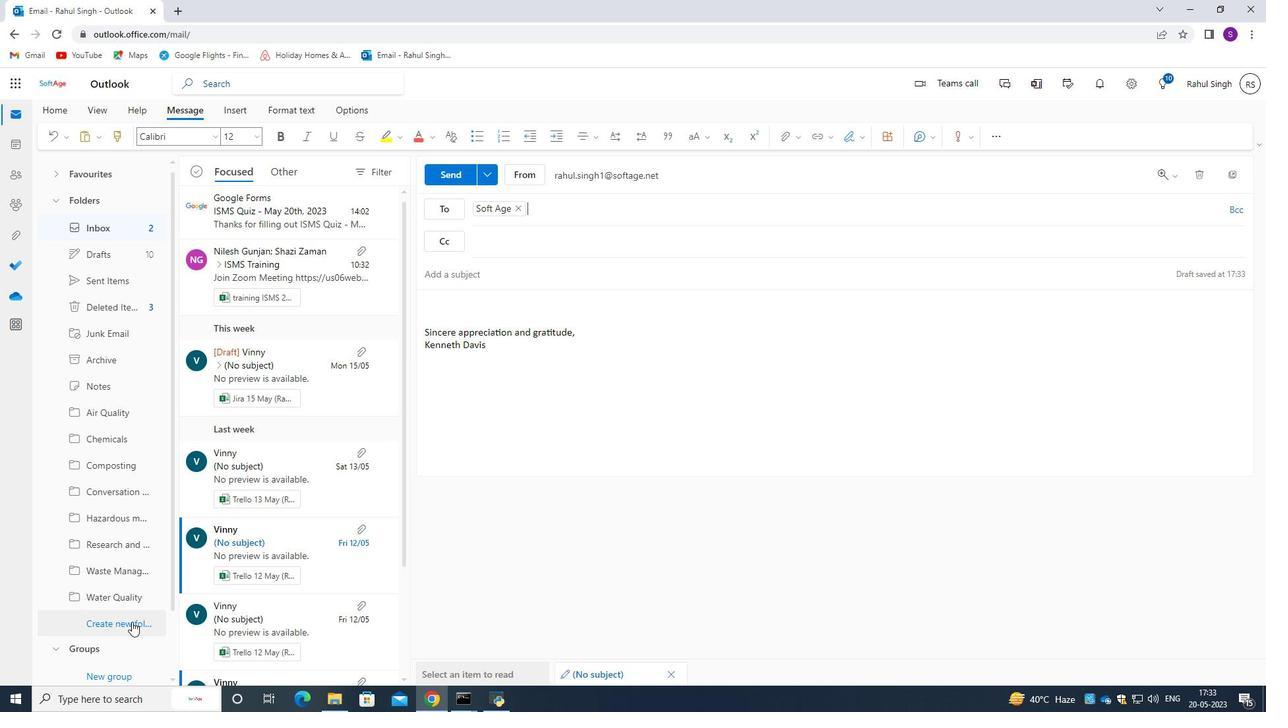 
Action: Mouse pressed left at (131, 622)
Screenshot: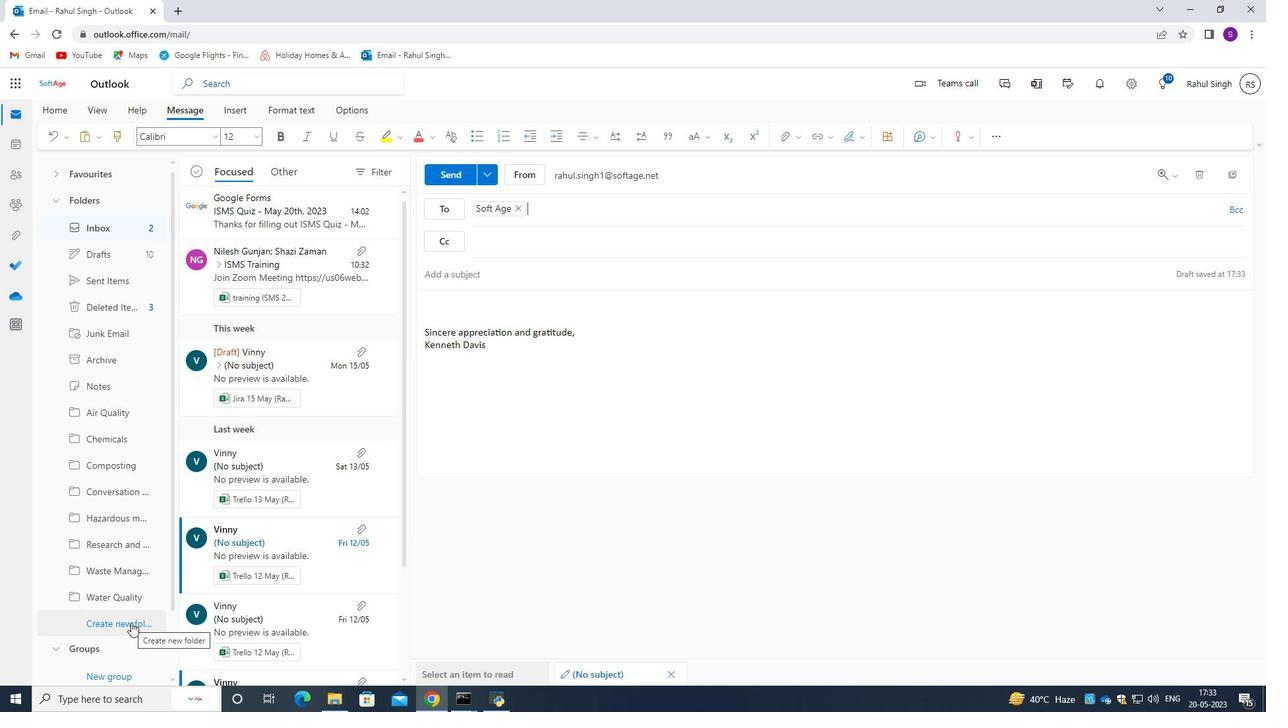 
Action: Mouse moved to (96, 619)
Screenshot: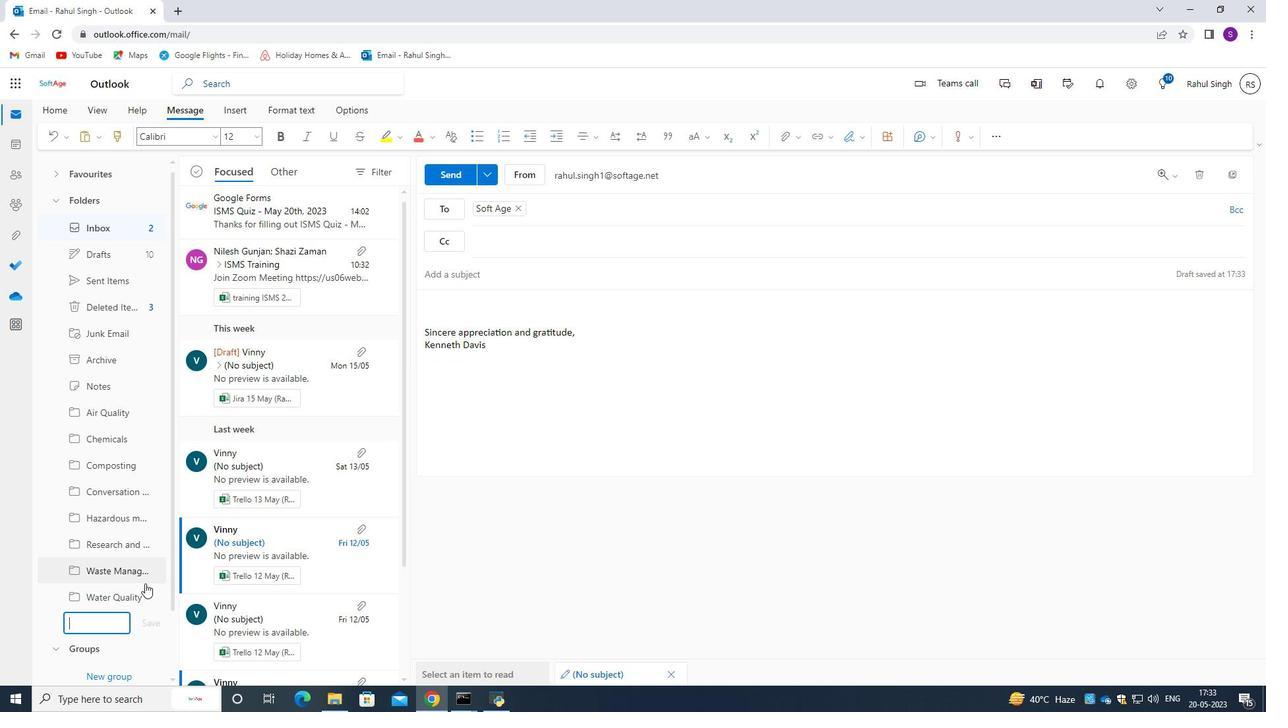 
Action: Mouse pressed left at (96, 619)
Screenshot: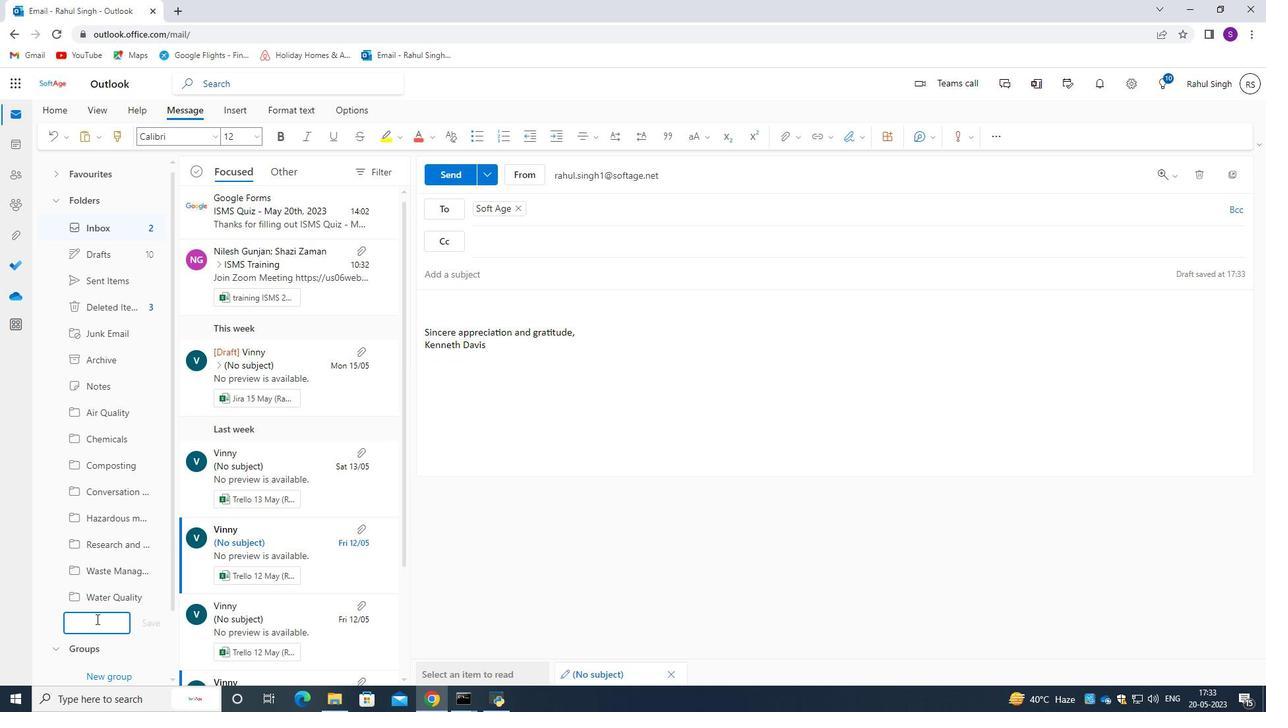 
Action: Key pressed <Key.shift><Key.shift><Key.shift><Key.shift>Pr
Screenshot: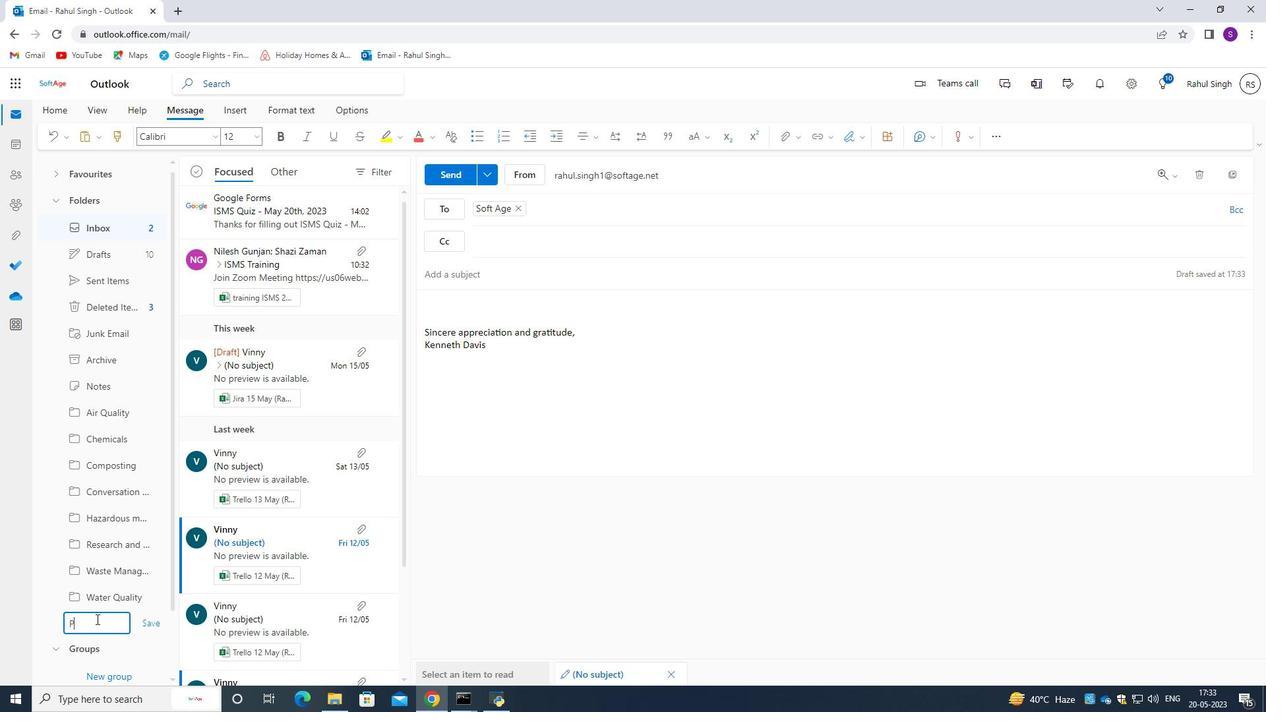 
Action: Mouse moved to (96, 620)
Screenshot: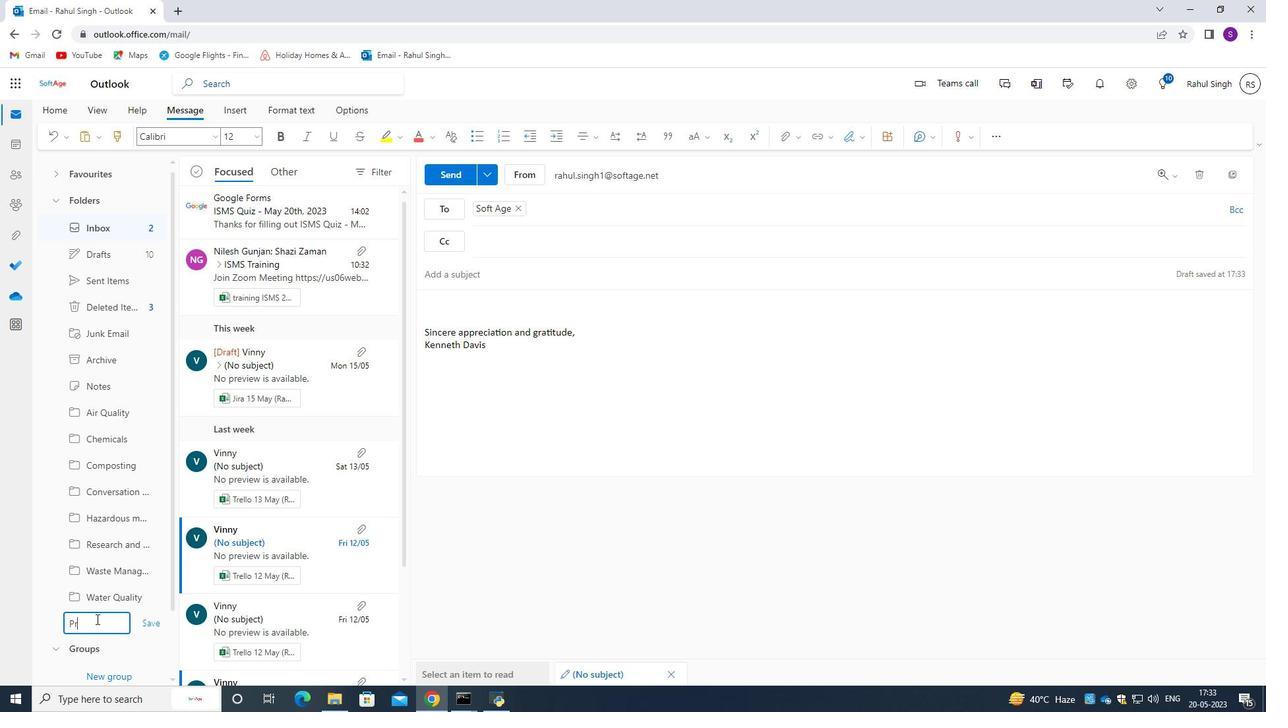 
Action: Key pressed oduct<Key.space><Key.shift><Key.shift><Key.shift><Key.shift><Key.shift><Key.shift><Key.shift><Key.shift><Key.shift>Develp<Key.backspace>opment
Screenshot: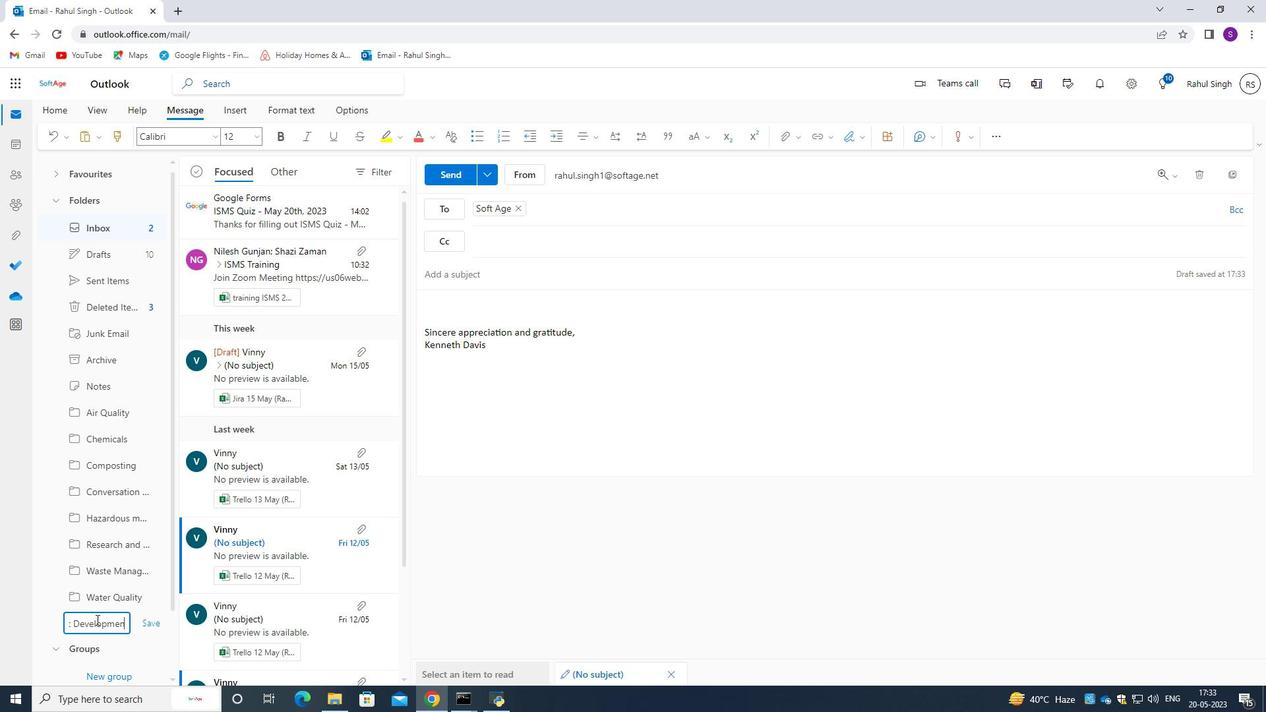 
Action: Mouse moved to (152, 622)
Screenshot: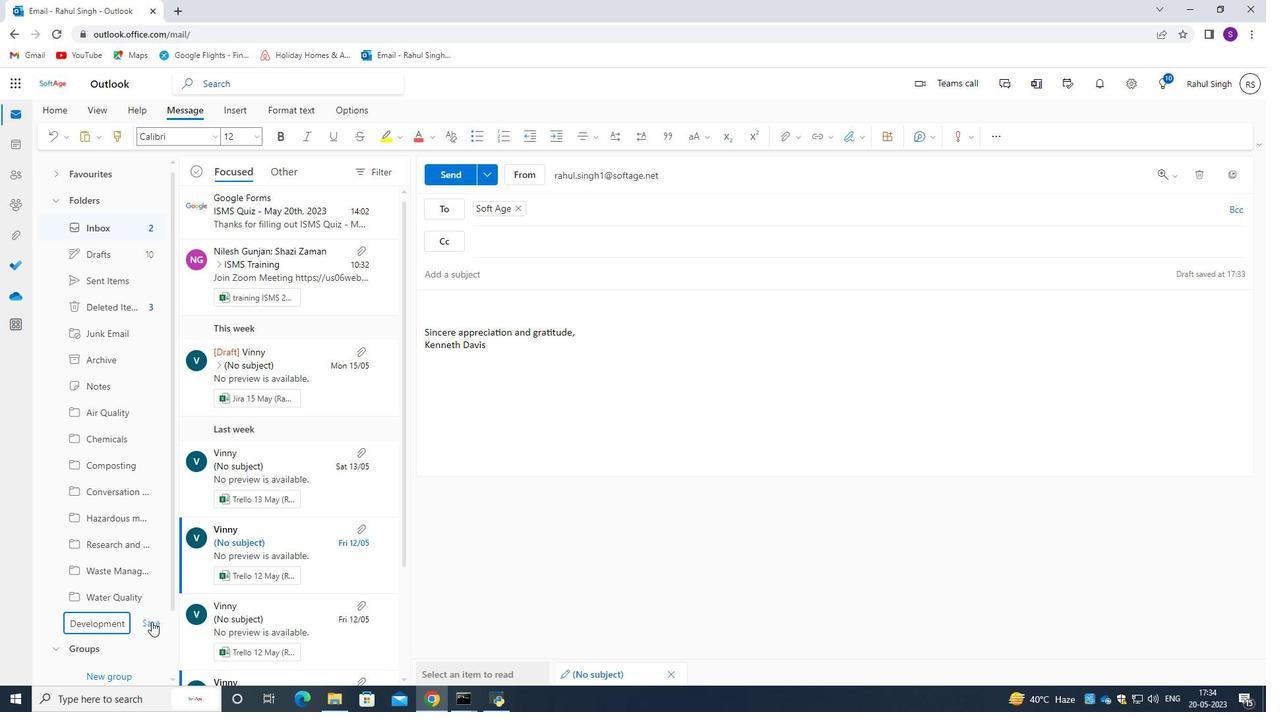 
Action: Mouse pressed left at (152, 622)
Screenshot: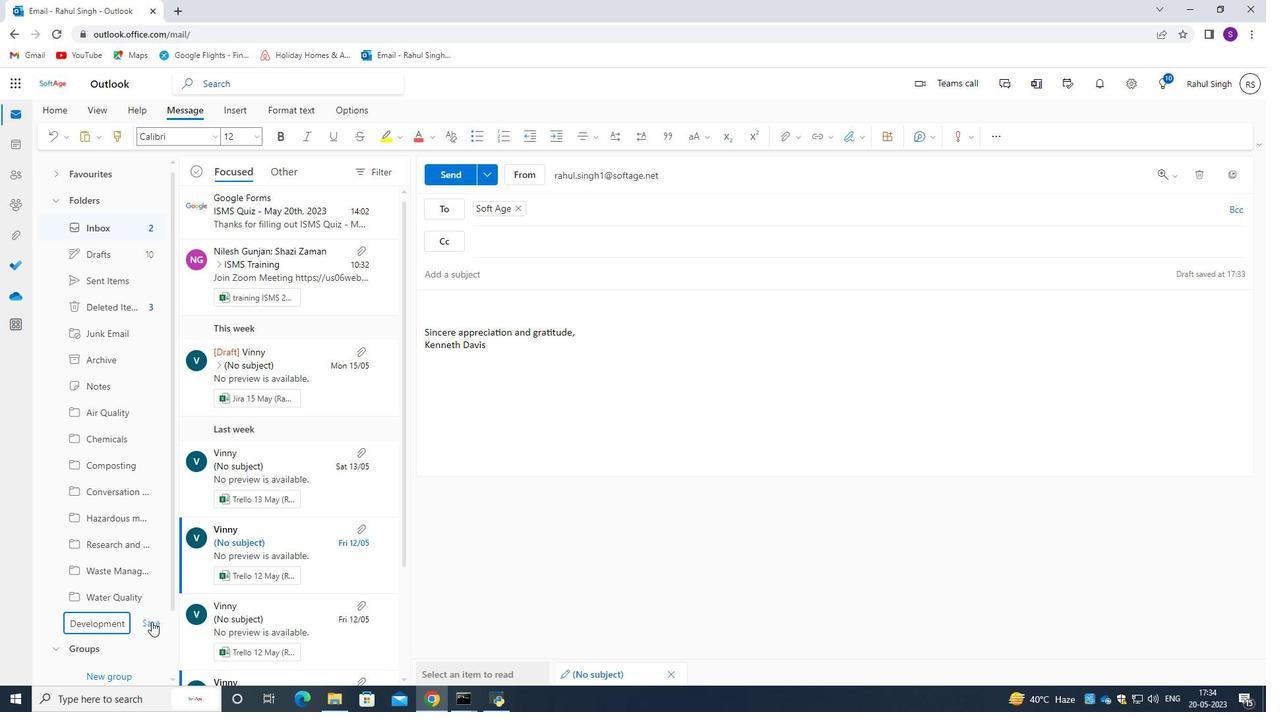 
Action: Mouse moved to (459, 177)
Screenshot: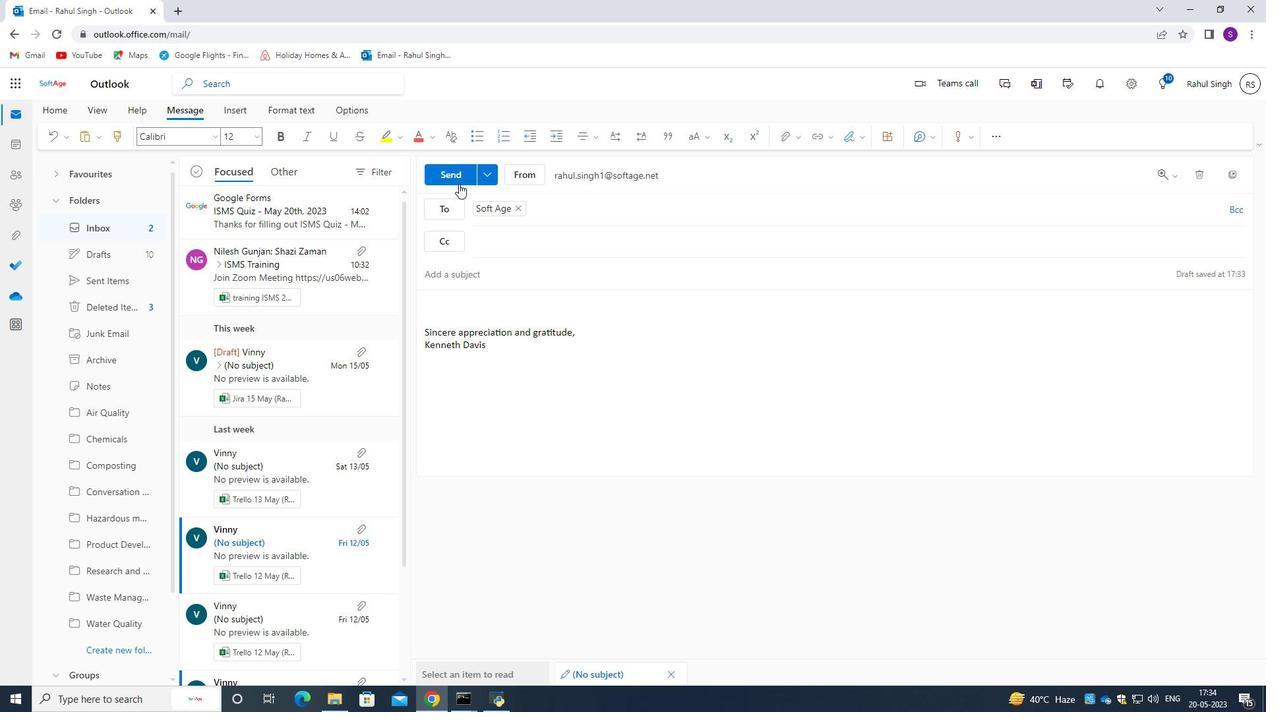 
Action: Mouse pressed left at (459, 177)
Screenshot: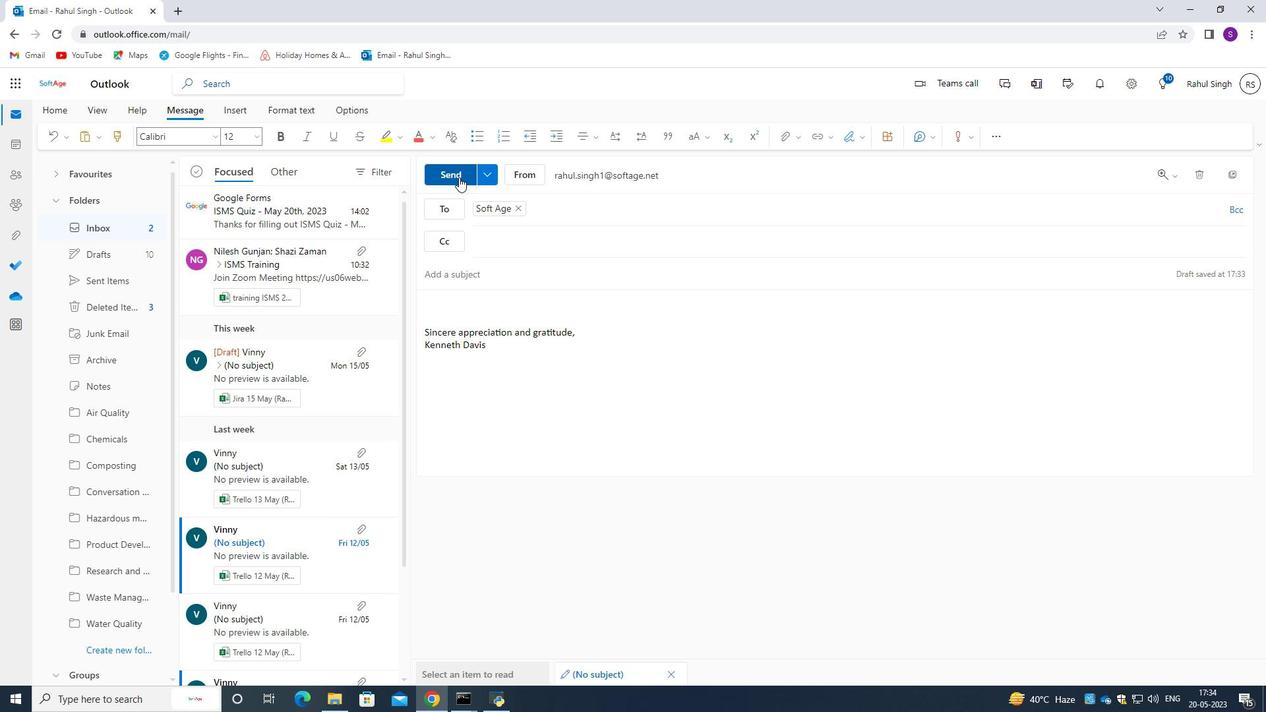 
Action: Mouse moved to (606, 414)
Screenshot: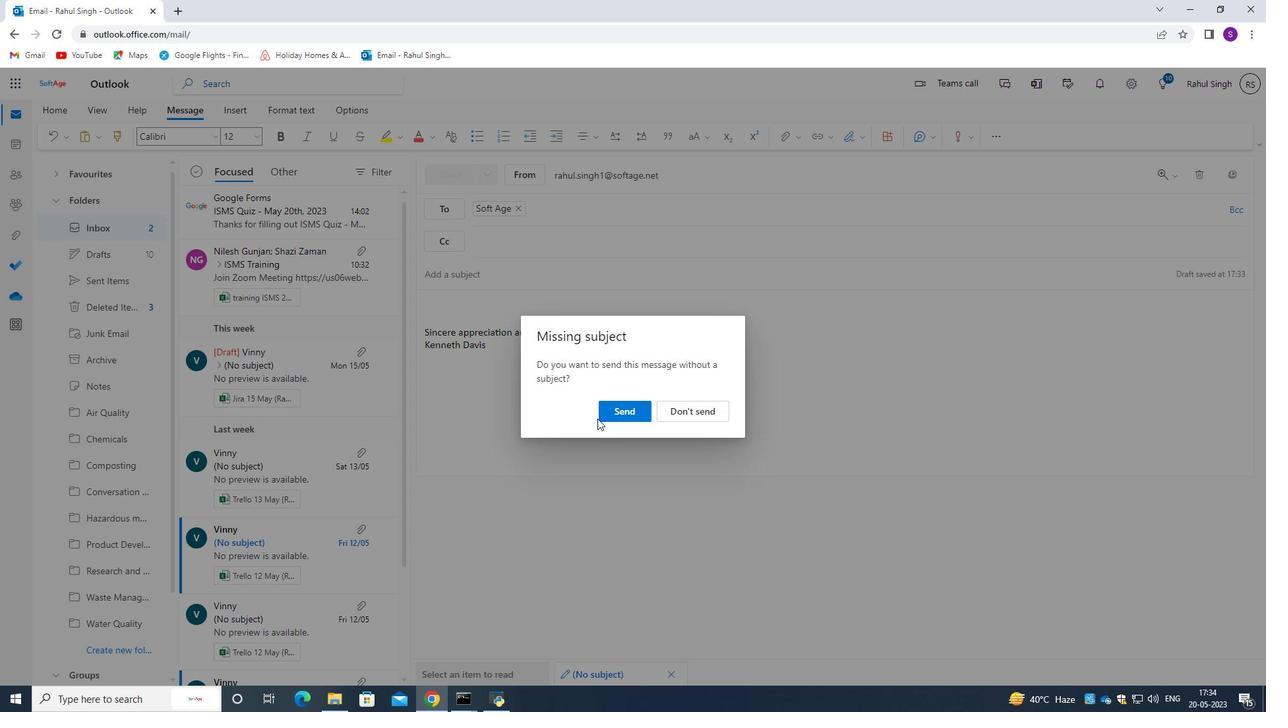 
Action: Mouse pressed left at (606, 414)
Screenshot: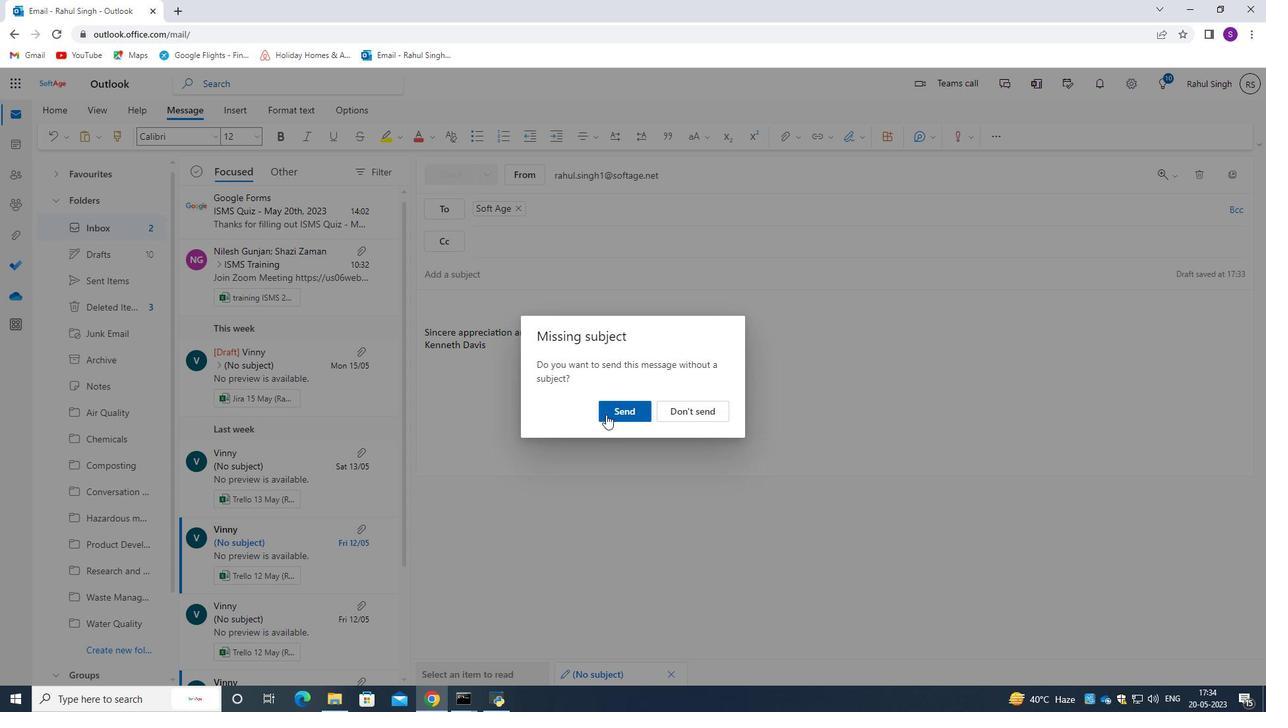 
Action: Mouse moved to (89, 277)
Screenshot: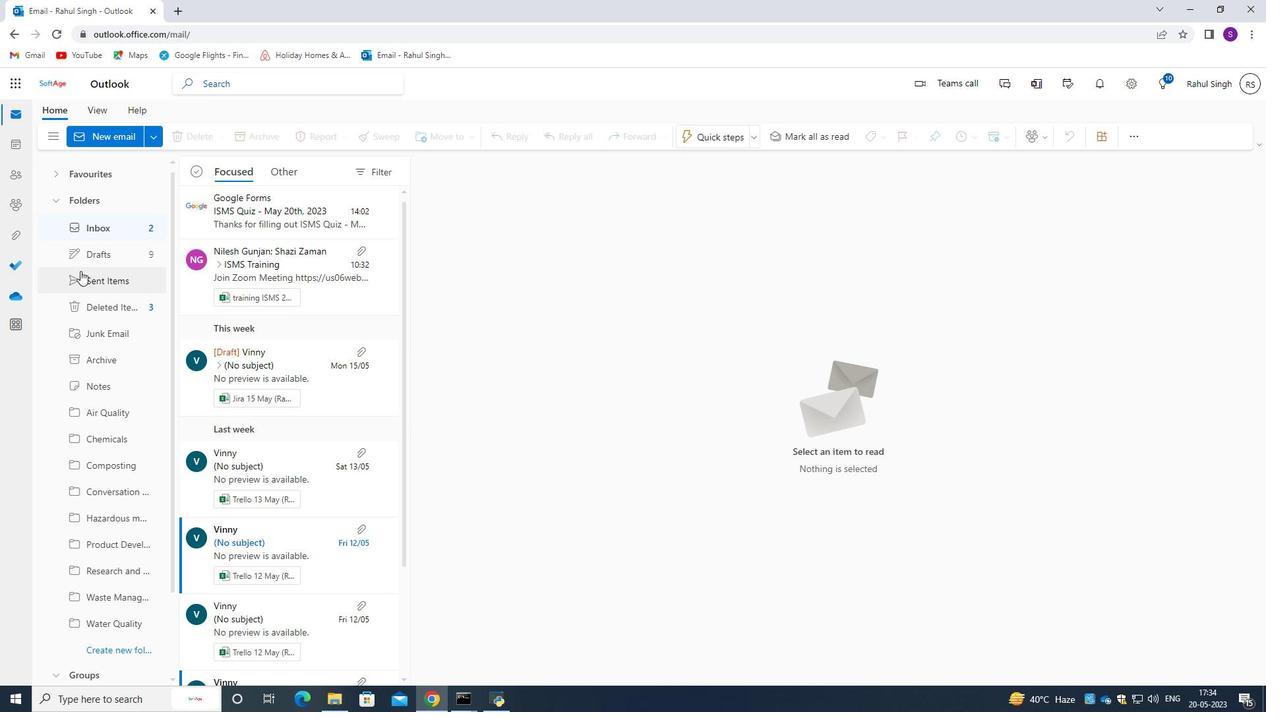 
Action: Mouse pressed left at (89, 277)
Screenshot: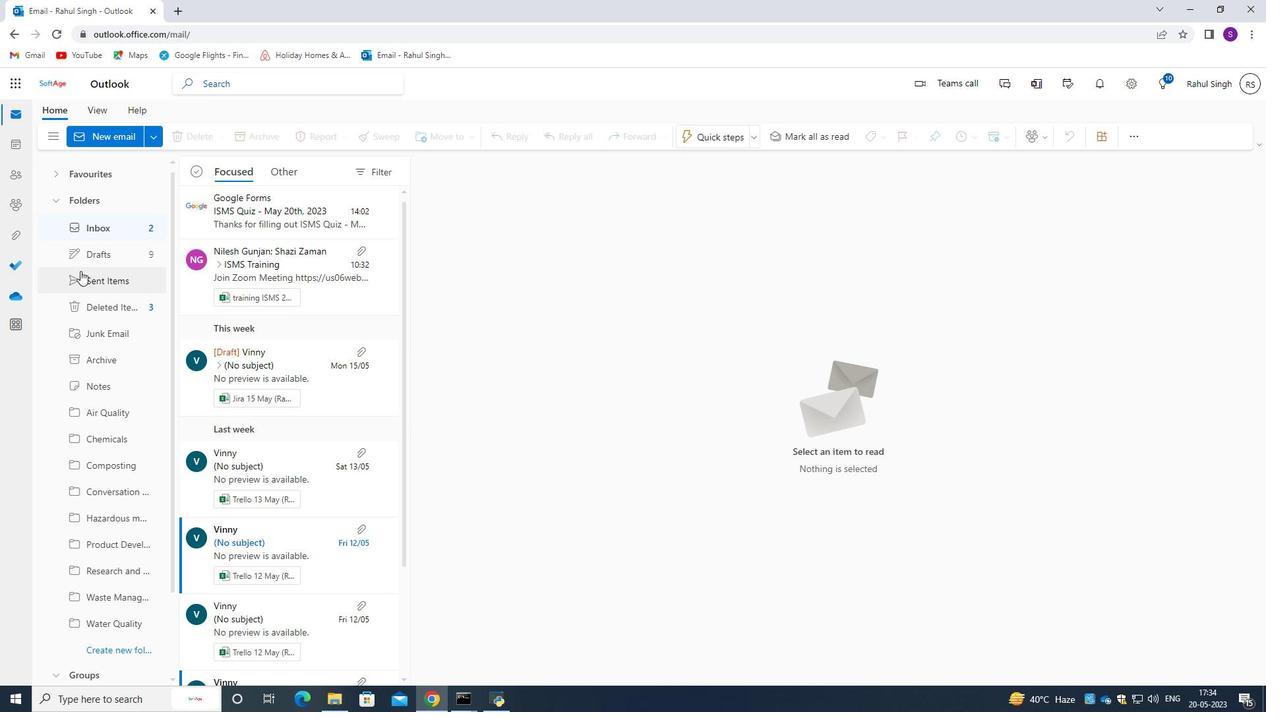 
Action: Mouse moved to (279, 236)
Screenshot: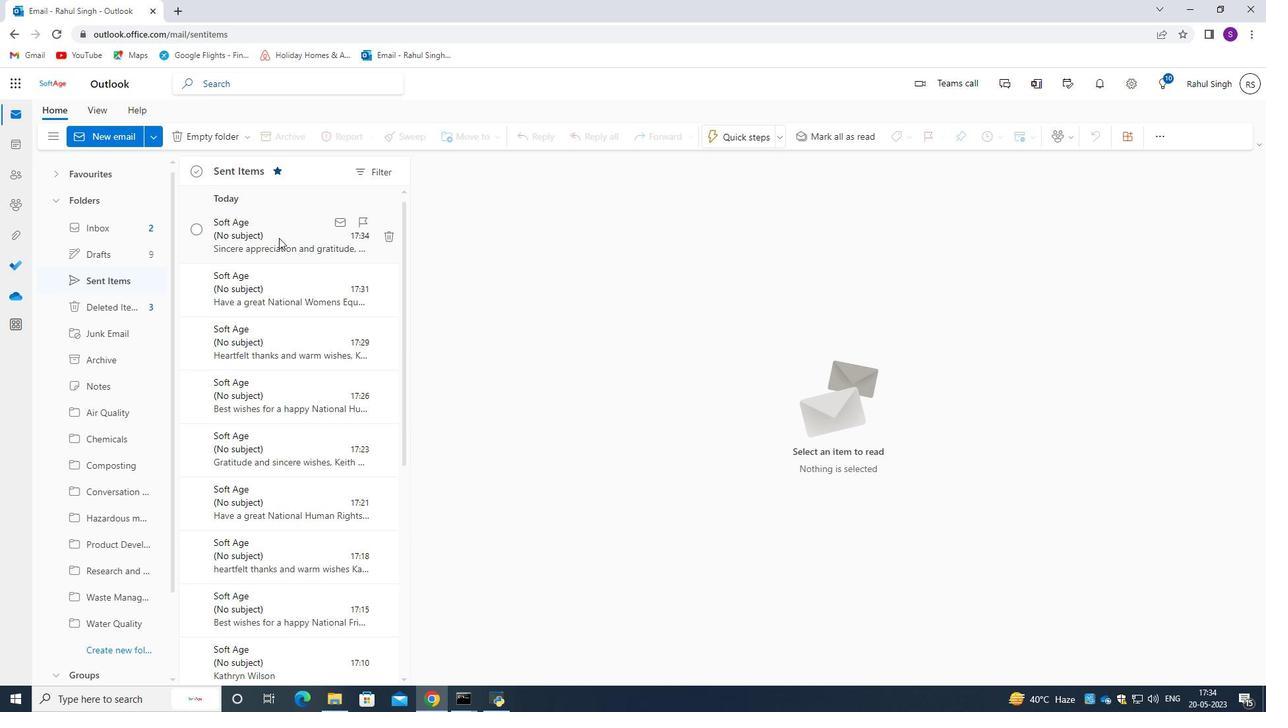 
Action: Mouse pressed left at (279, 237)
Screenshot: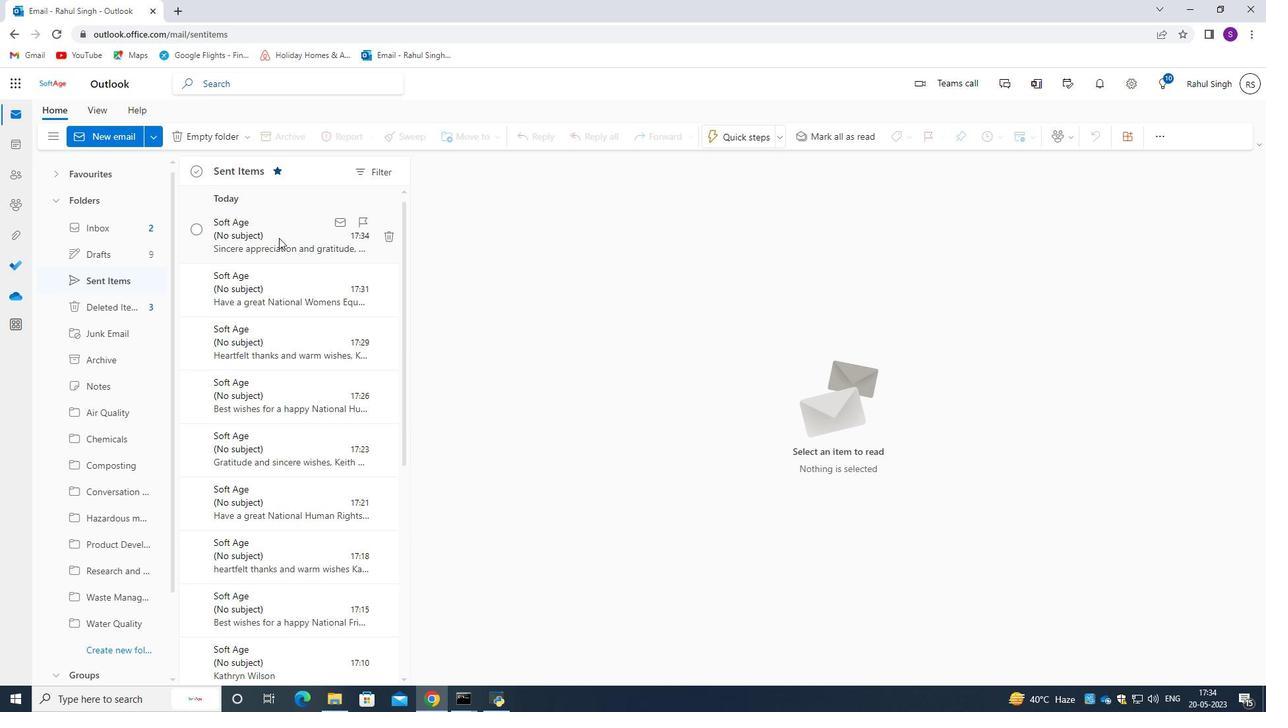
Action: Mouse moved to (327, 248)
Screenshot: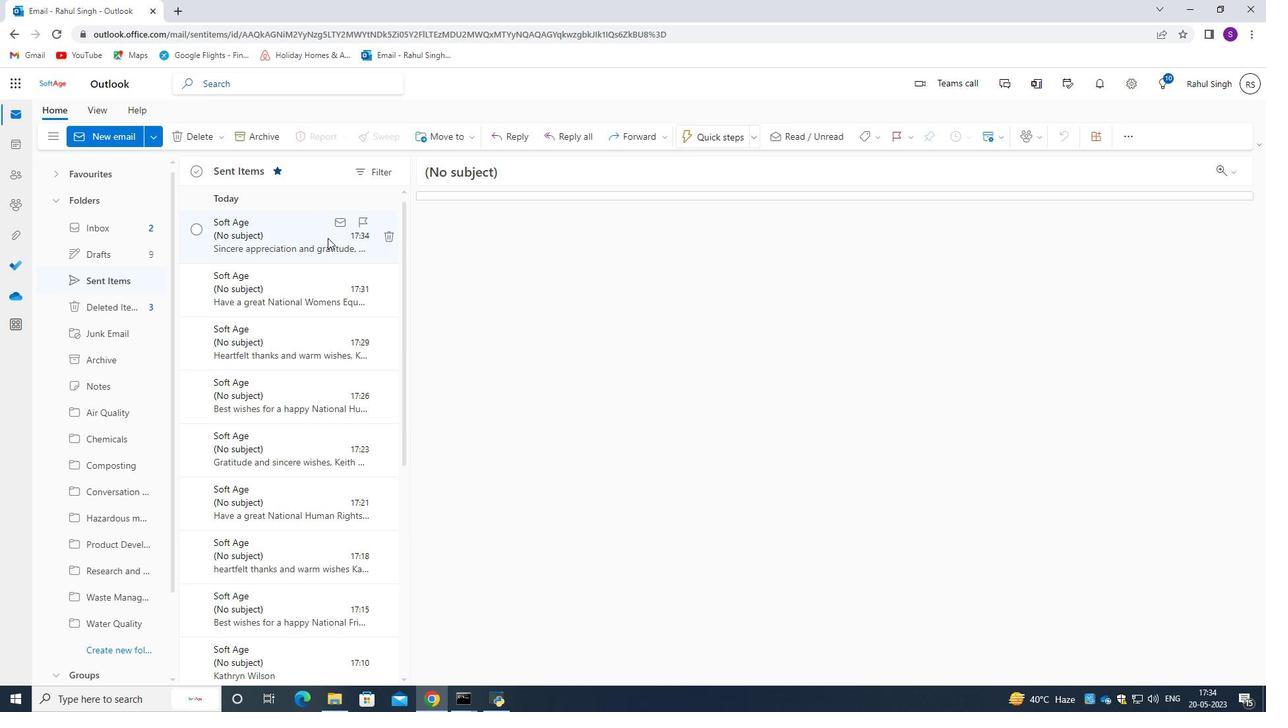 
Action: Key pressed <Key.space>
Screenshot: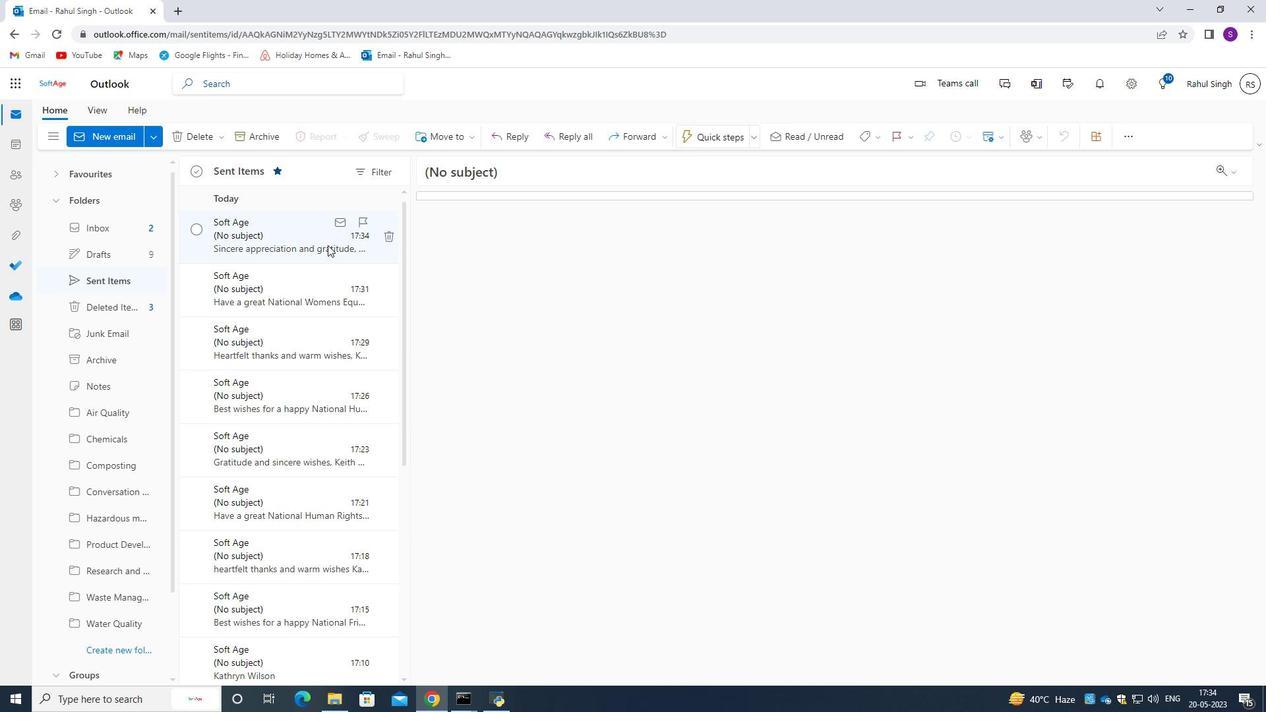 
Action: Mouse moved to (522, 396)
Screenshot: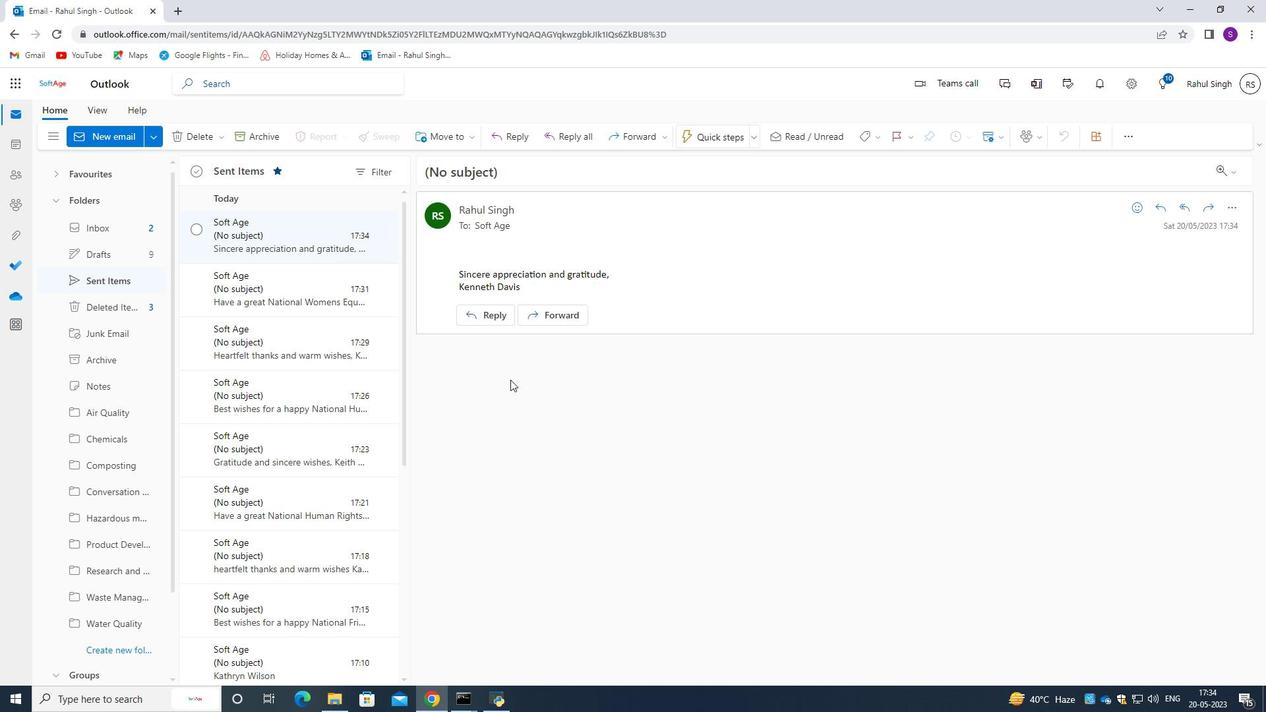 
